 Task: Find connections with filter location Aboisso with filter topic #Mentoringwith filter profile language Spanish with filter current company Entrepreneur India with filter school SHANTILAL SHAH ENGINEERING COLLEGE ,BHAVNAGAR 043 with filter industry Mining with filter service category Financial Analysis with filter keywords title President
Action: Mouse moved to (497, 60)
Screenshot: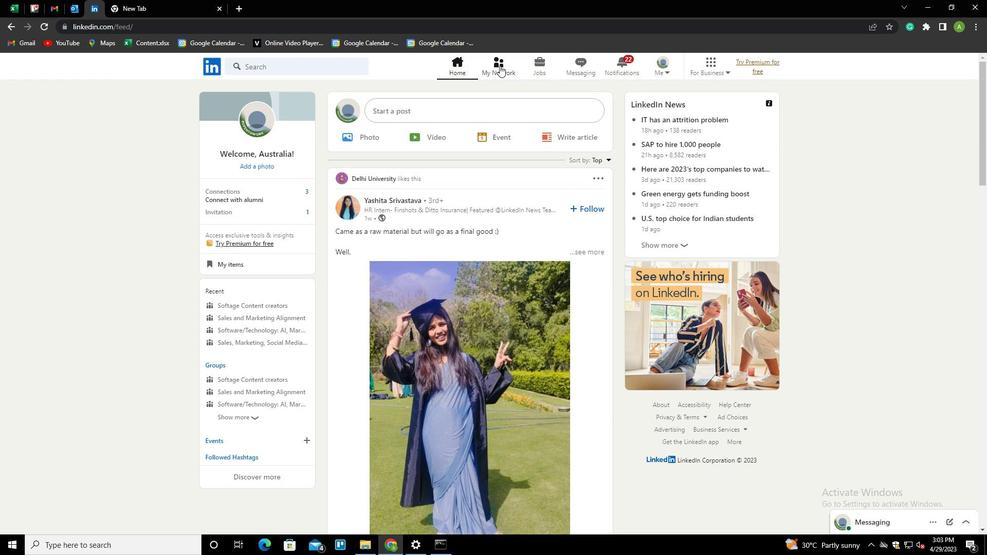 
Action: Mouse pressed left at (497, 60)
Screenshot: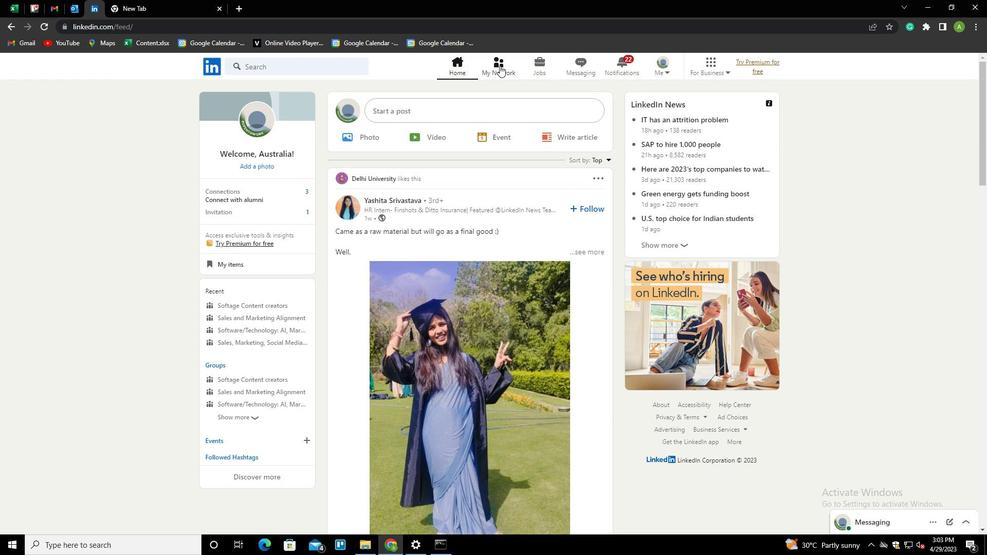 
Action: Mouse moved to (251, 121)
Screenshot: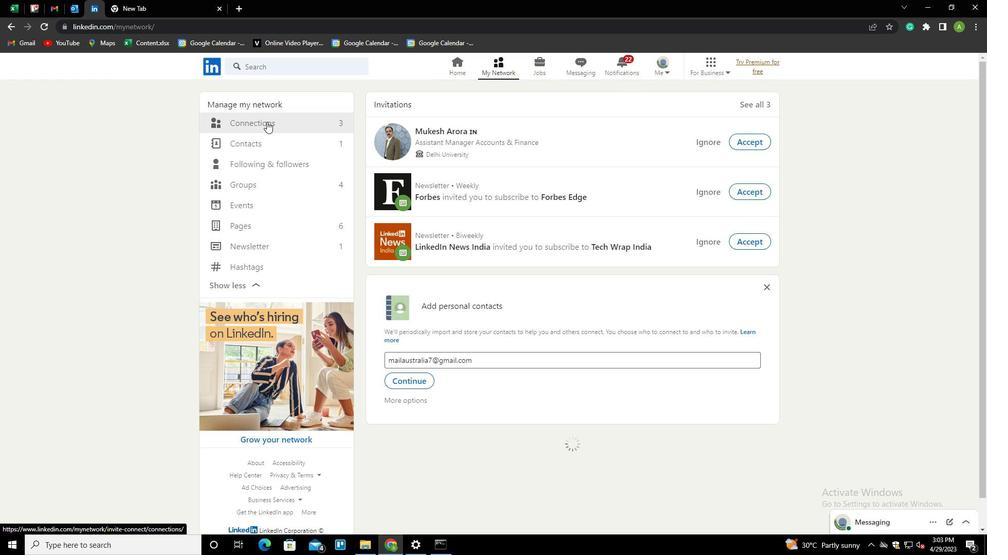 
Action: Mouse pressed left at (251, 121)
Screenshot: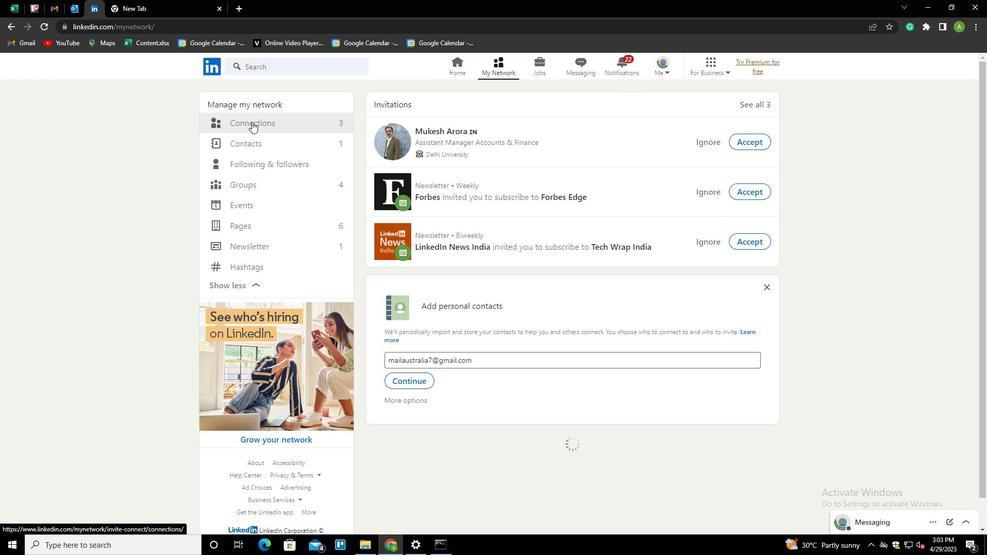 
Action: Mouse moved to (559, 126)
Screenshot: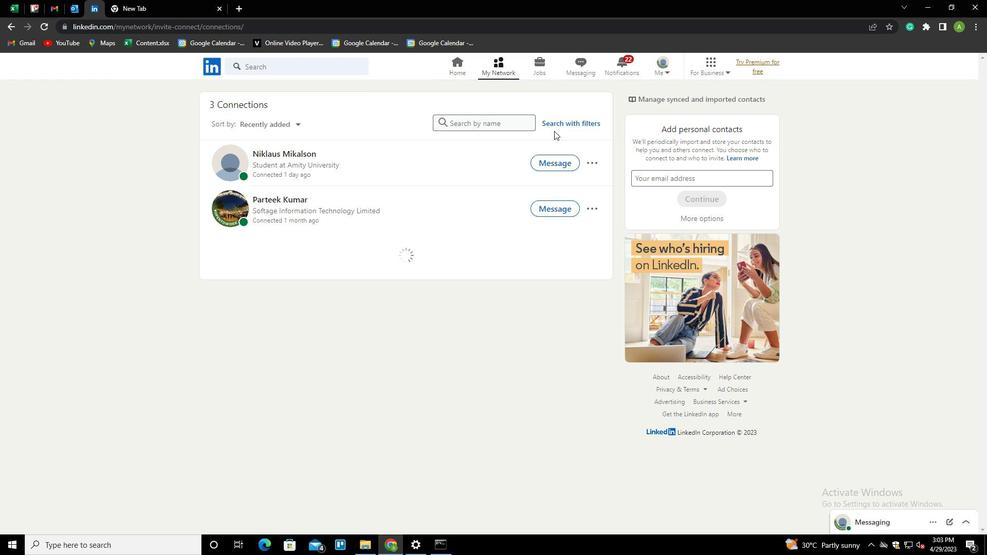 
Action: Mouse pressed left at (559, 126)
Screenshot: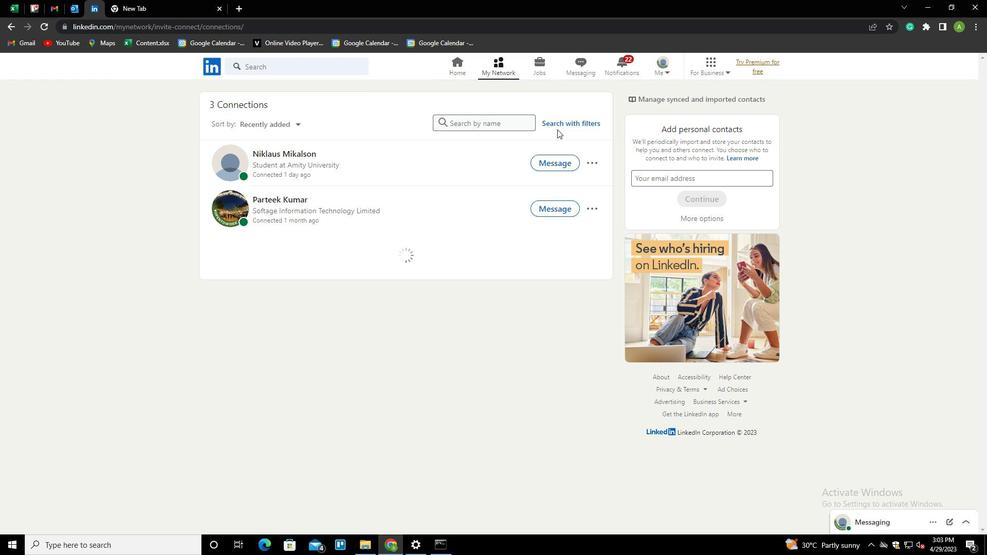 
Action: Mouse moved to (524, 93)
Screenshot: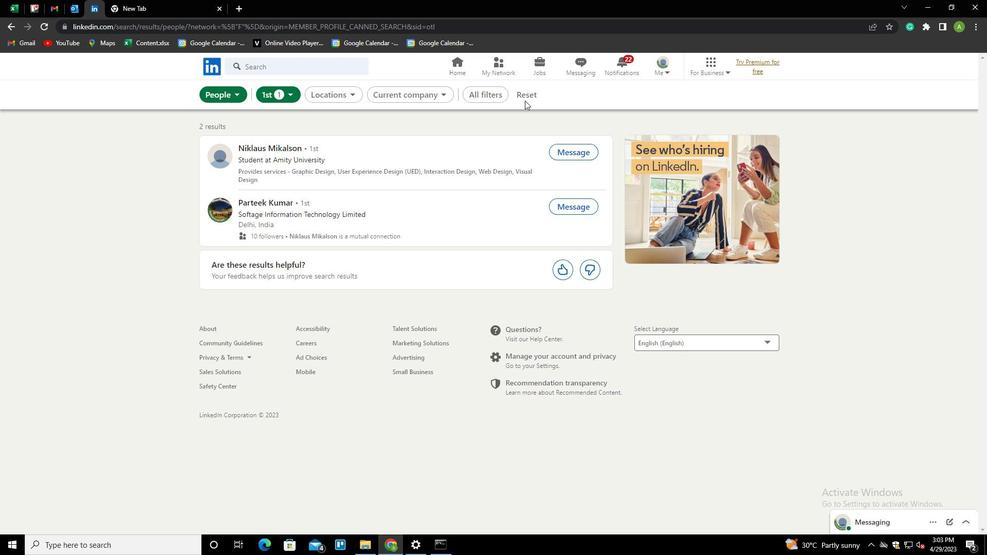 
Action: Mouse pressed left at (524, 93)
Screenshot: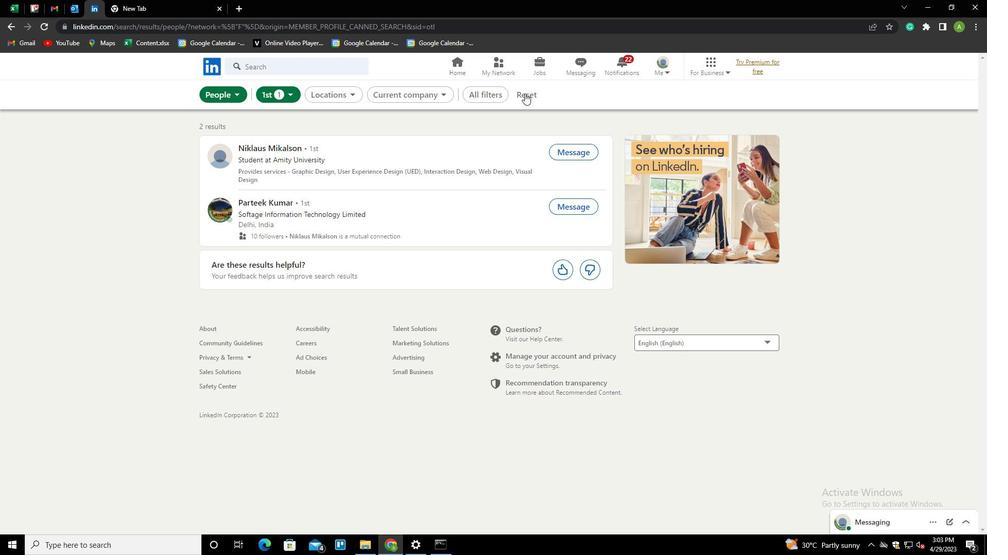 
Action: Mouse moved to (517, 92)
Screenshot: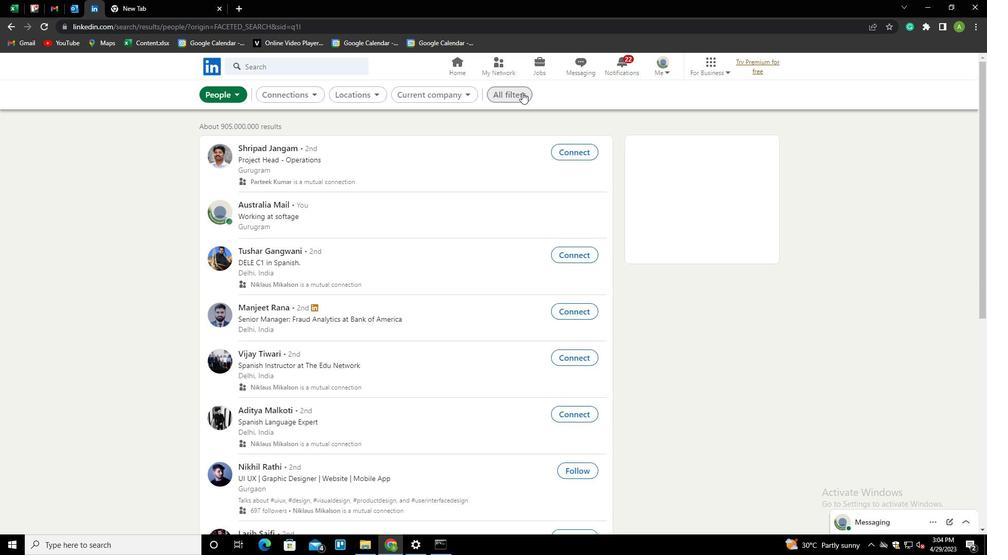 
Action: Mouse pressed left at (517, 92)
Screenshot: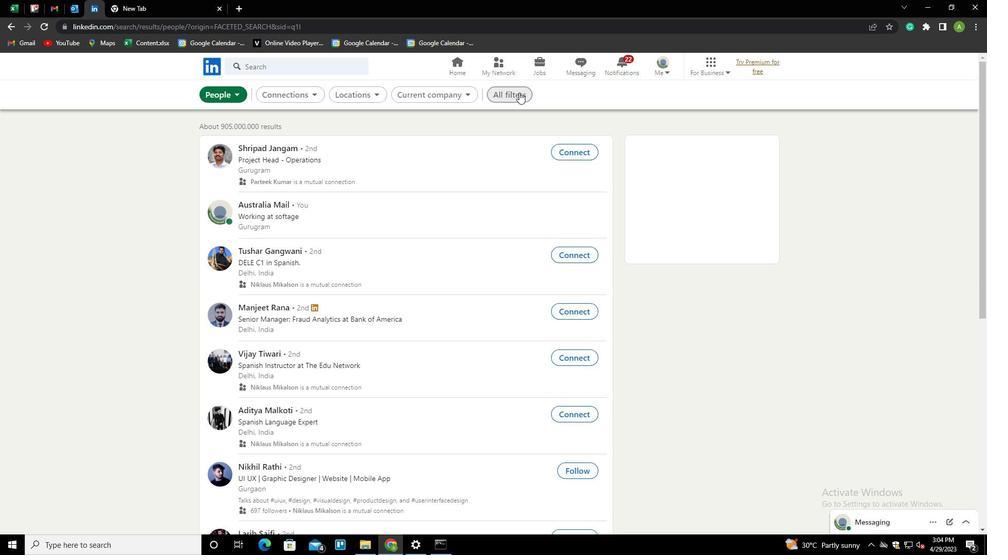
Action: Mouse moved to (871, 301)
Screenshot: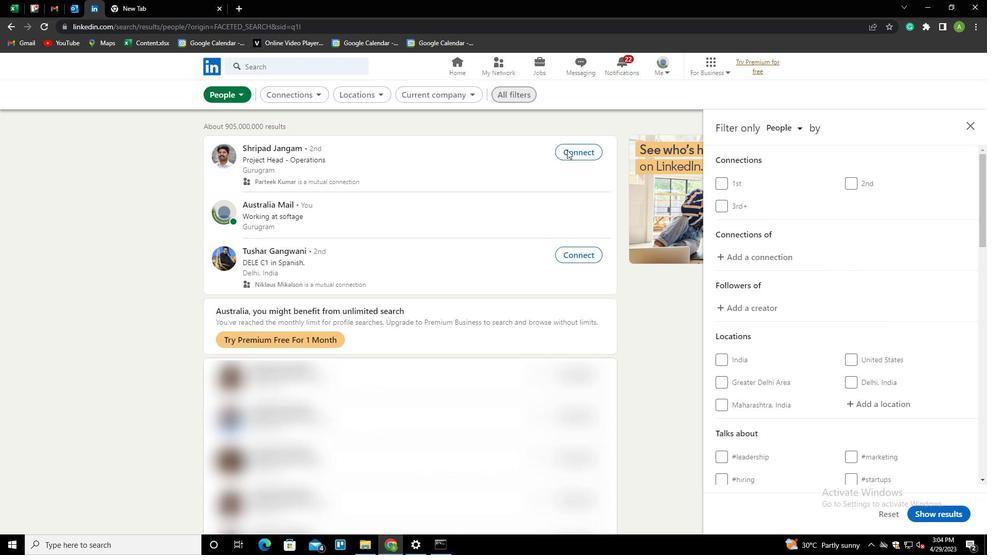 
Action: Mouse scrolled (871, 300) with delta (0, 0)
Screenshot: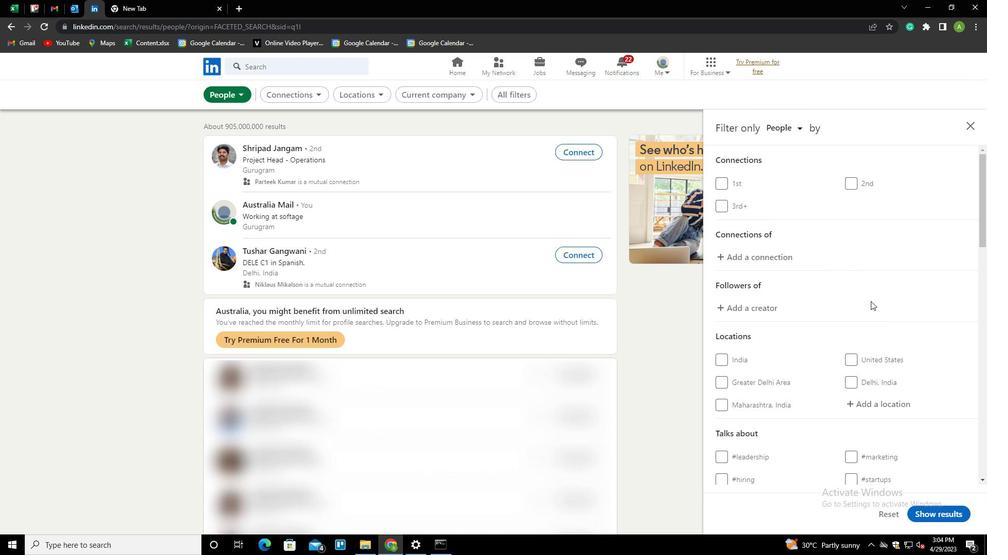 
Action: Mouse scrolled (871, 300) with delta (0, 0)
Screenshot: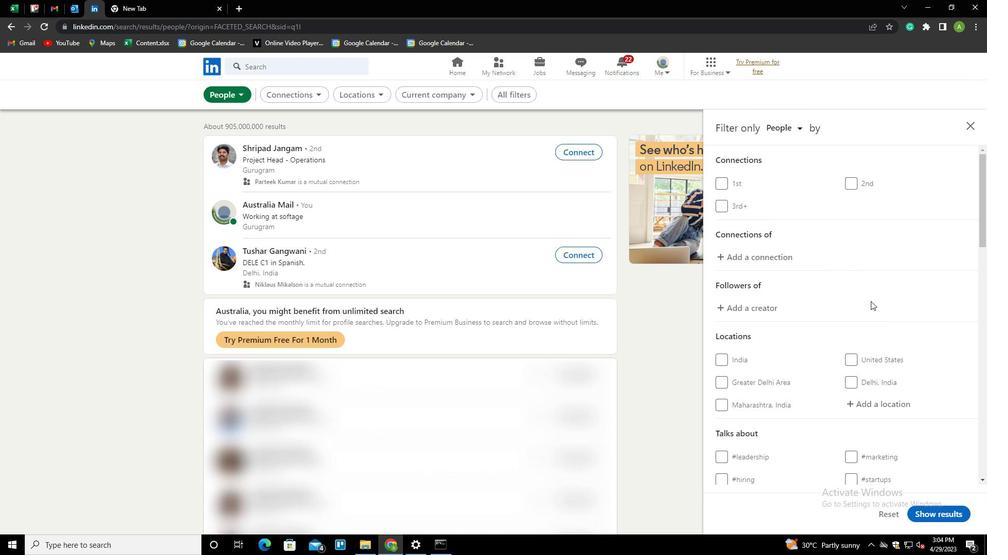 
Action: Mouse moved to (866, 303)
Screenshot: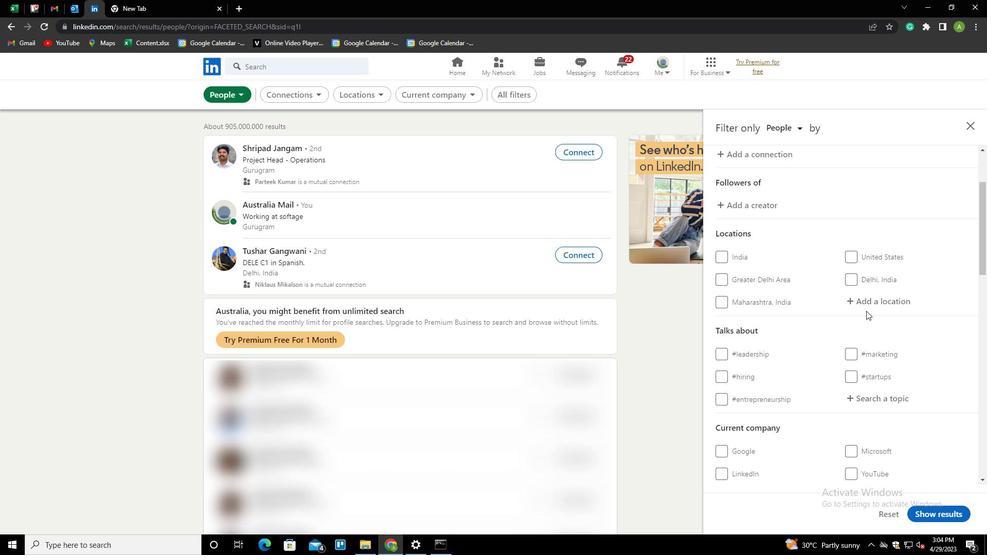 
Action: Mouse pressed left at (866, 303)
Screenshot: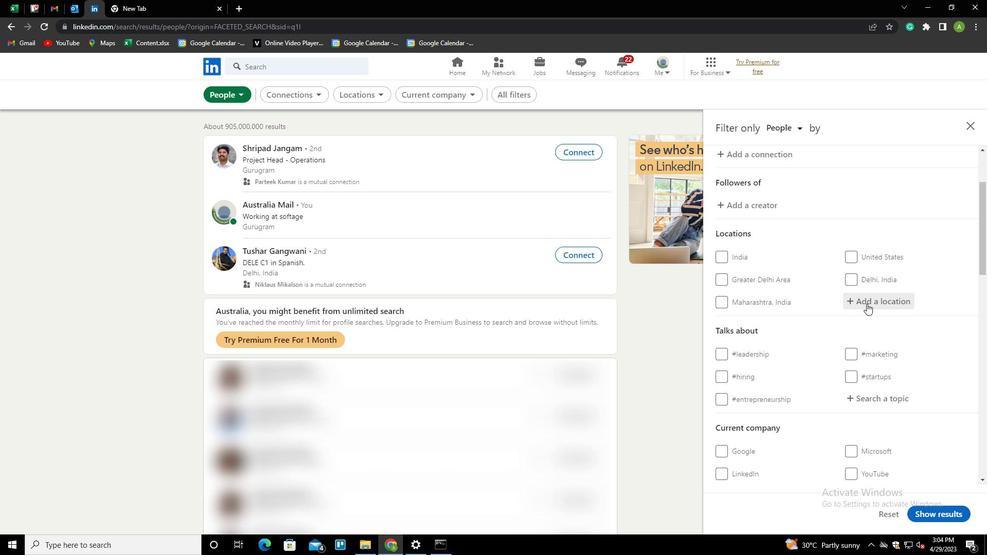 
Action: Key pressed <Key.shift>ABOISSO
Screenshot: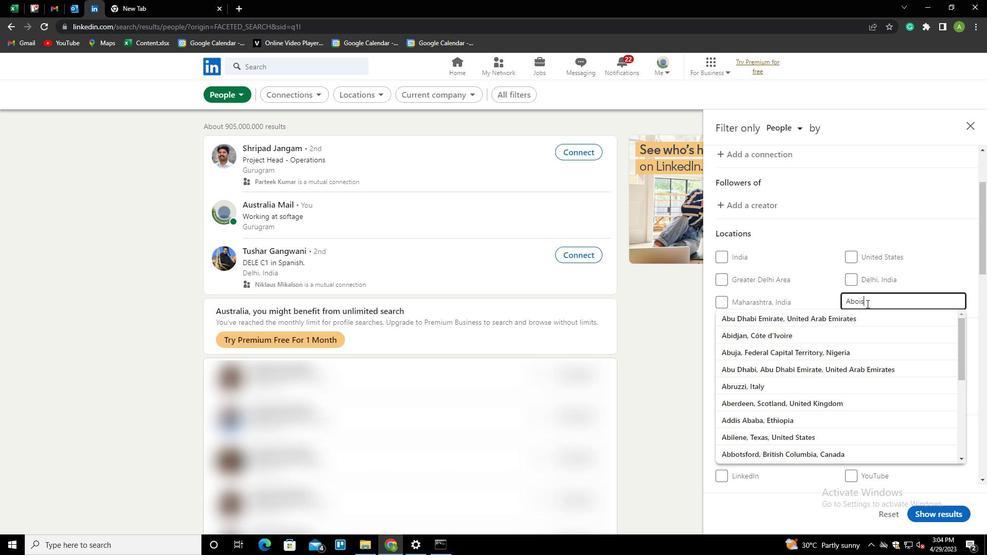 
Action: Mouse moved to (900, 322)
Screenshot: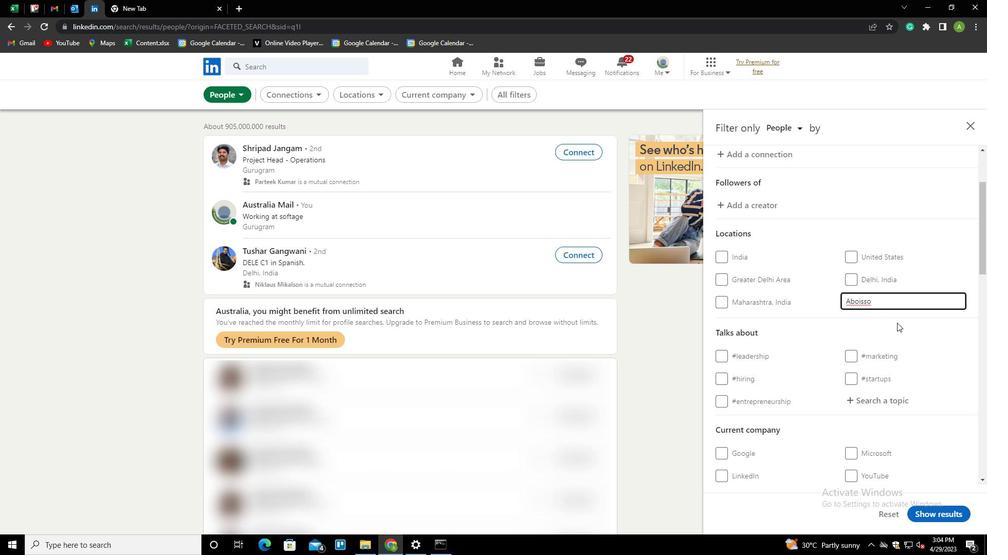
Action: Mouse pressed left at (900, 322)
Screenshot: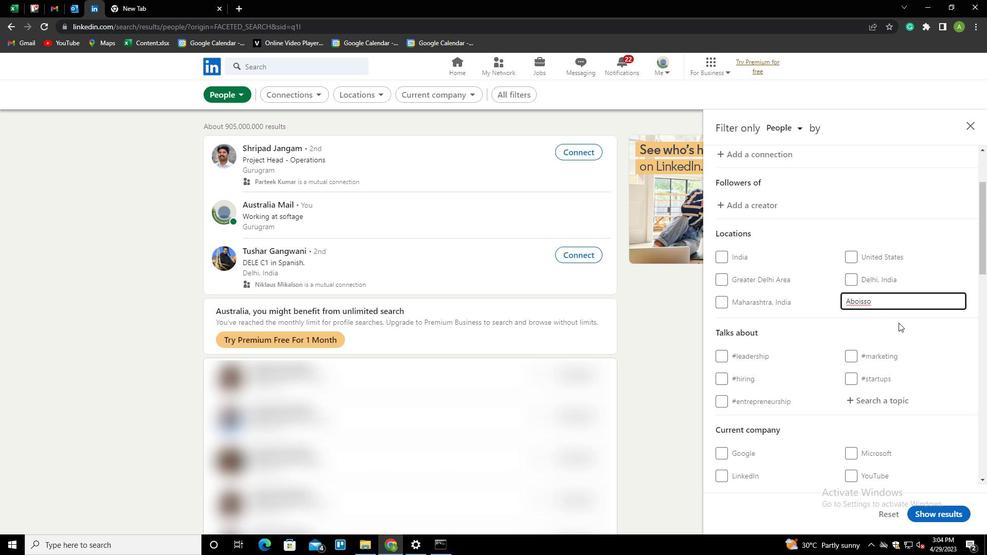 
Action: Mouse scrolled (900, 322) with delta (0, 0)
Screenshot: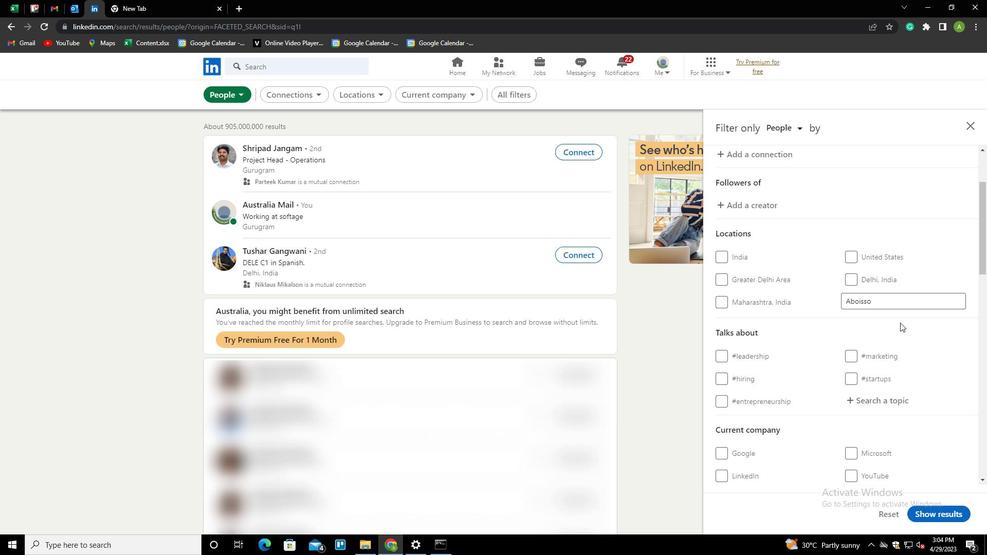 
Action: Mouse moved to (862, 352)
Screenshot: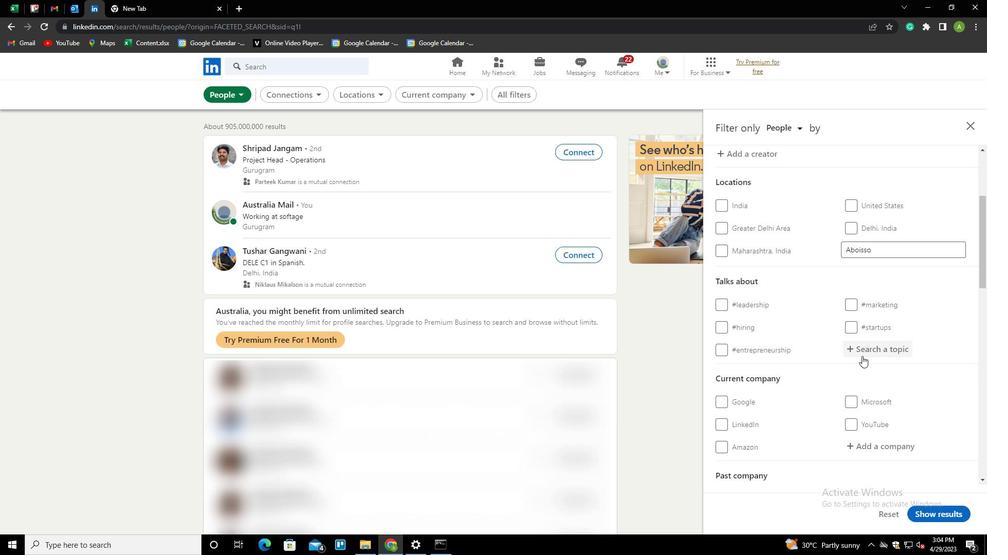 
Action: Mouse pressed left at (862, 352)
Screenshot: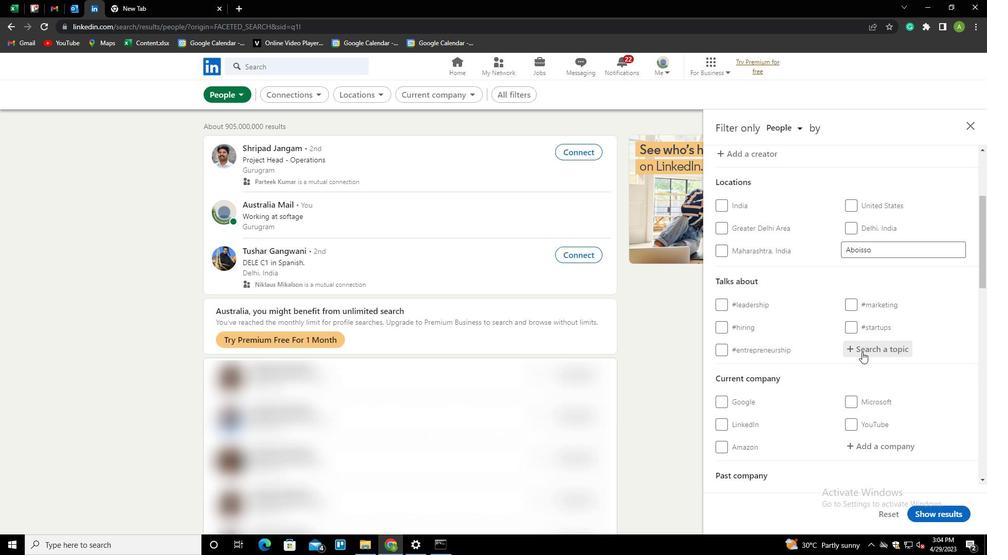 
Action: Key pressed MENTORING<Key.down><Key.enter>
Screenshot: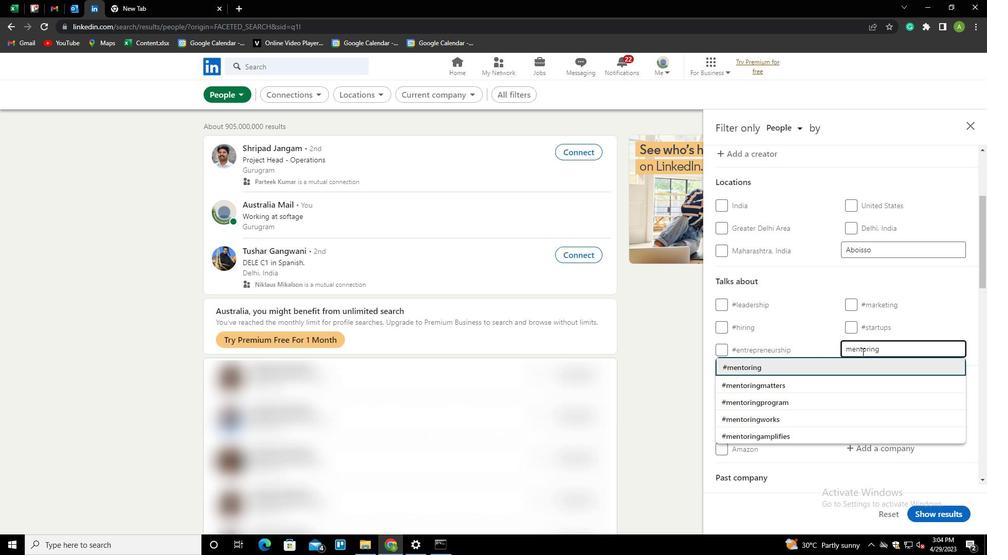 
Action: Mouse scrolled (862, 351) with delta (0, 0)
Screenshot: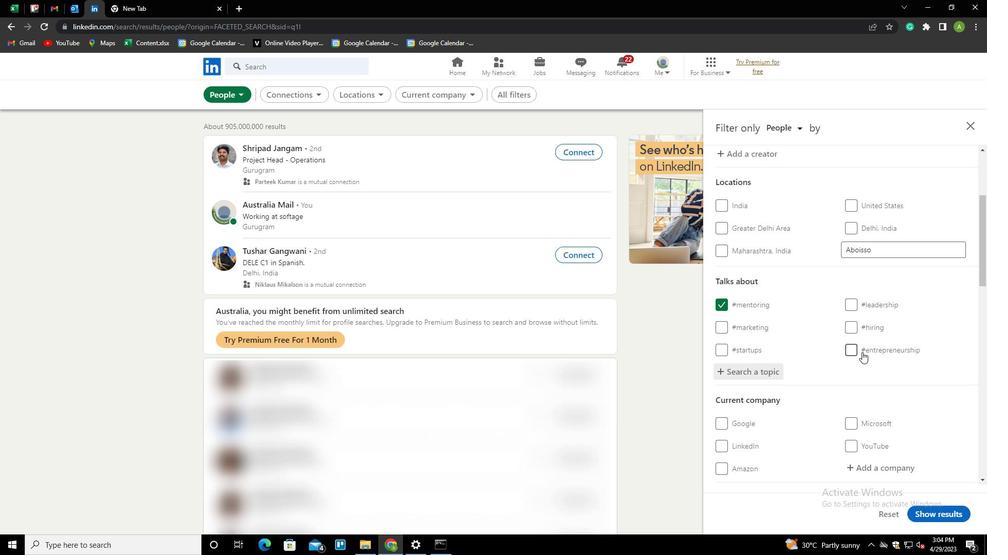 
Action: Mouse scrolled (862, 351) with delta (0, 0)
Screenshot: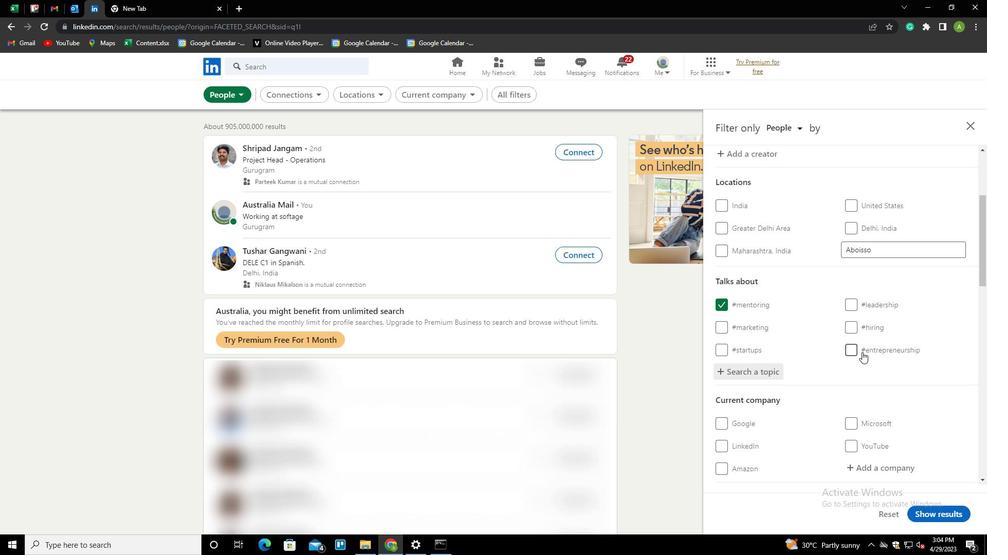 
Action: Mouse scrolled (862, 351) with delta (0, 0)
Screenshot: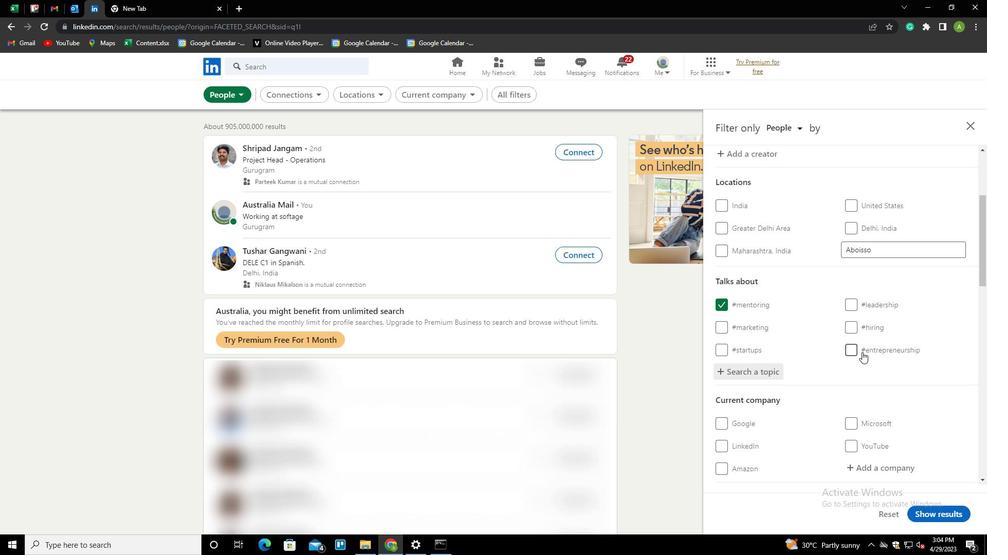 
Action: Mouse scrolled (862, 351) with delta (0, 0)
Screenshot: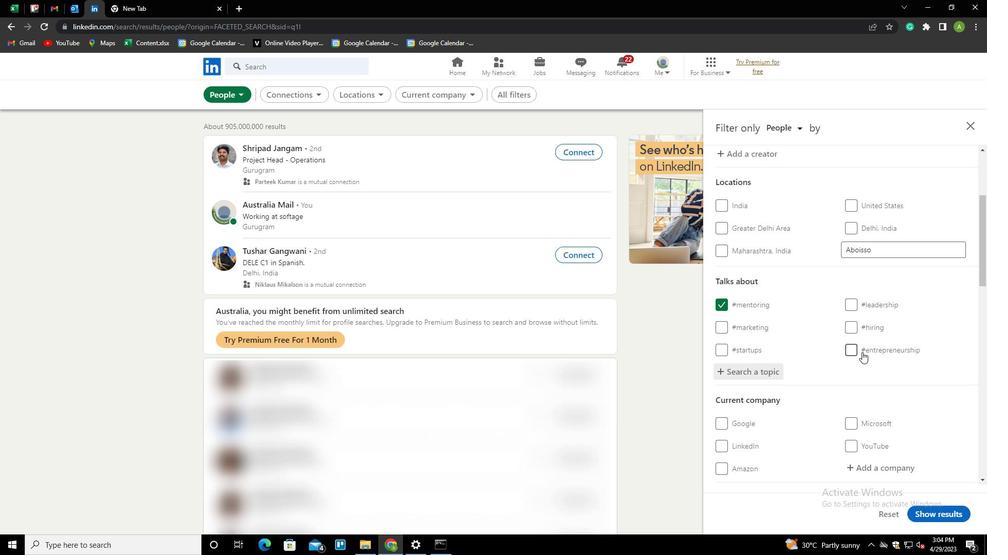
Action: Mouse scrolled (862, 351) with delta (0, 0)
Screenshot: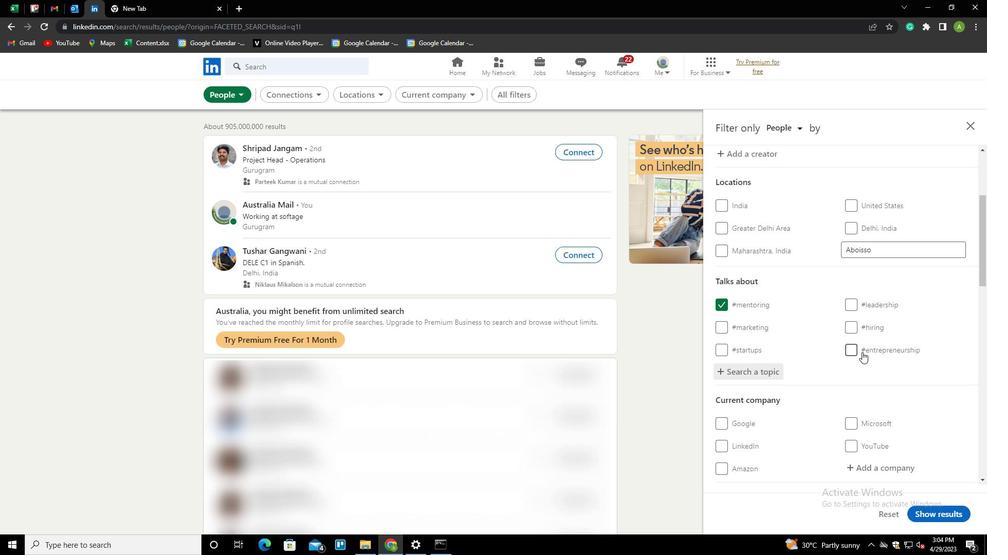 
Action: Mouse scrolled (862, 351) with delta (0, 0)
Screenshot: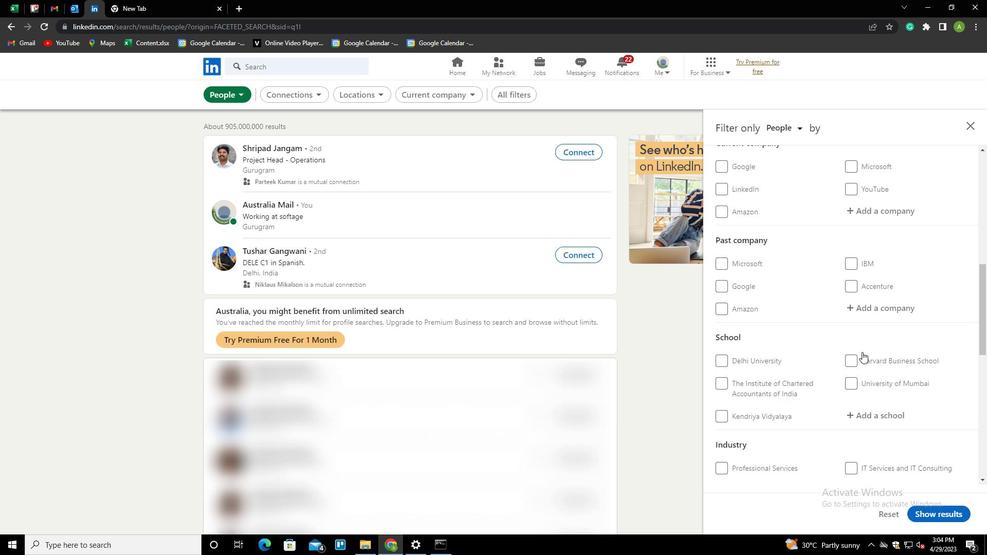 
Action: Mouse scrolled (862, 351) with delta (0, 0)
Screenshot: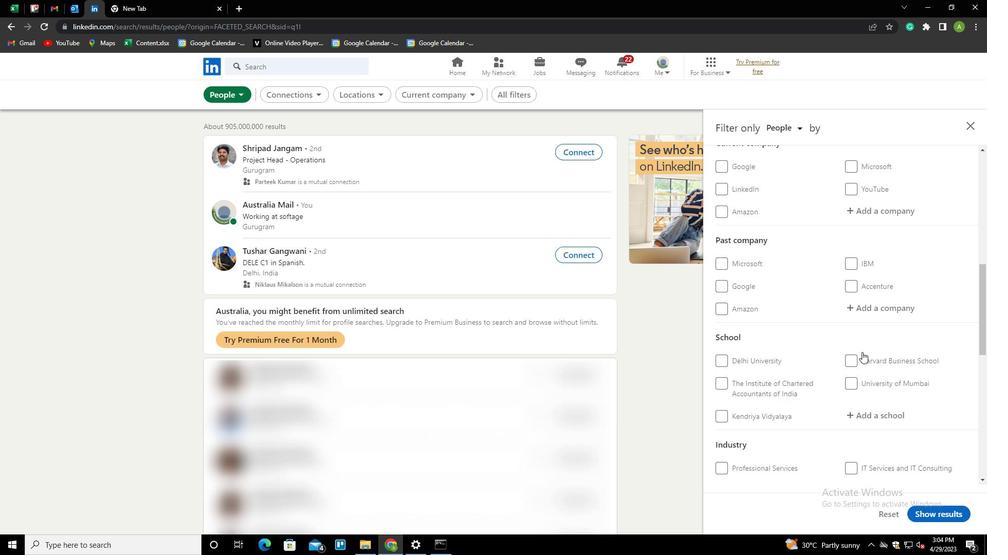 
Action: Mouse scrolled (862, 351) with delta (0, 0)
Screenshot: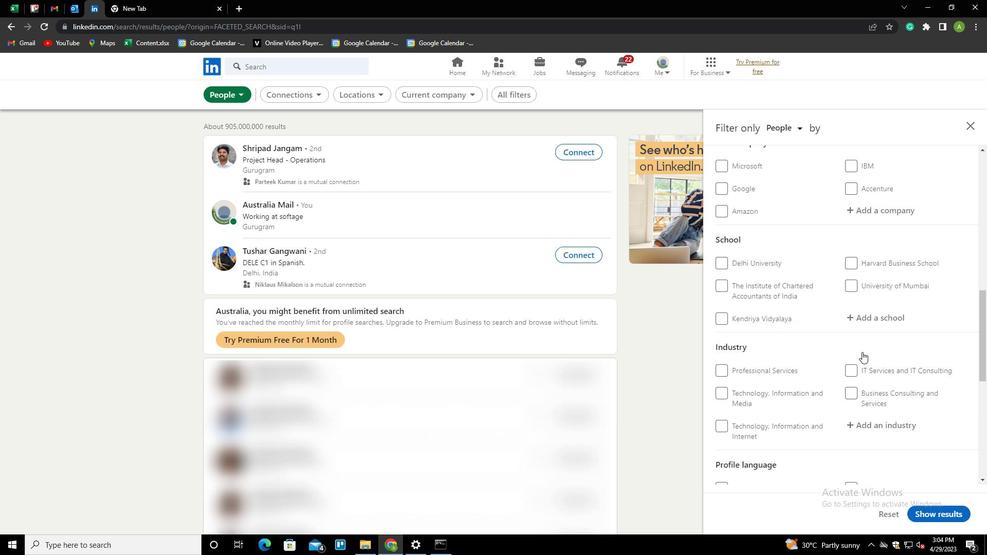 
Action: Mouse scrolled (862, 351) with delta (0, 0)
Screenshot: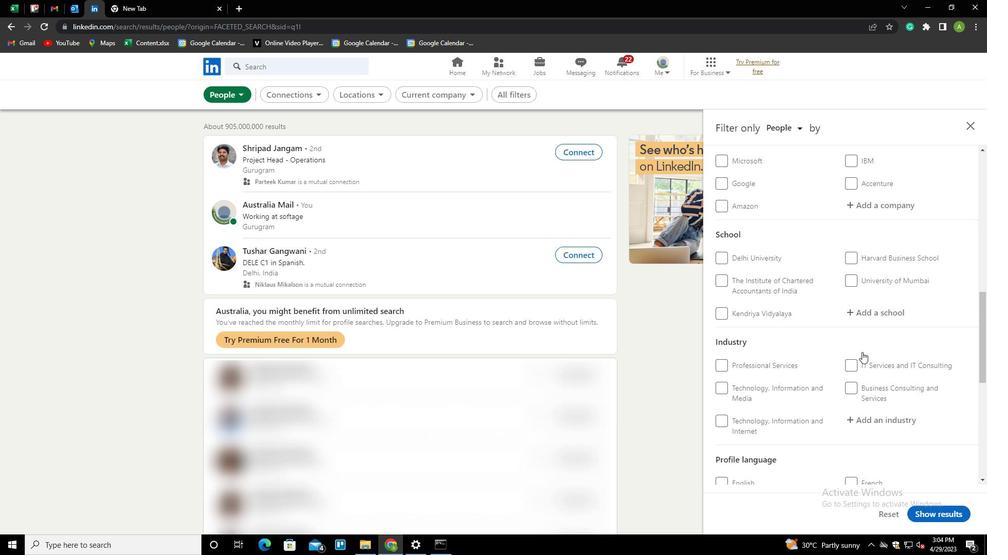 
Action: Mouse moved to (746, 399)
Screenshot: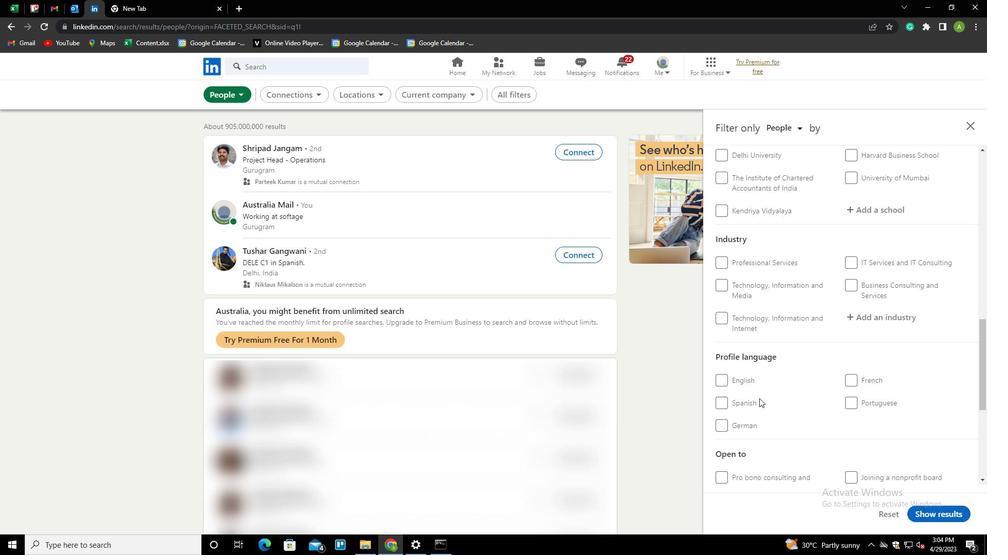 
Action: Mouse pressed left at (746, 399)
Screenshot: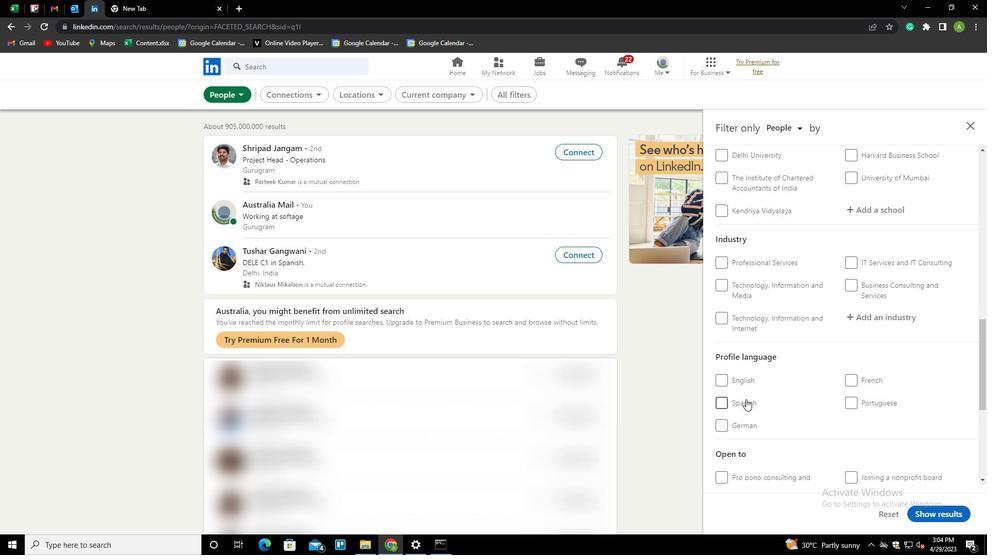 
Action: Mouse moved to (850, 399)
Screenshot: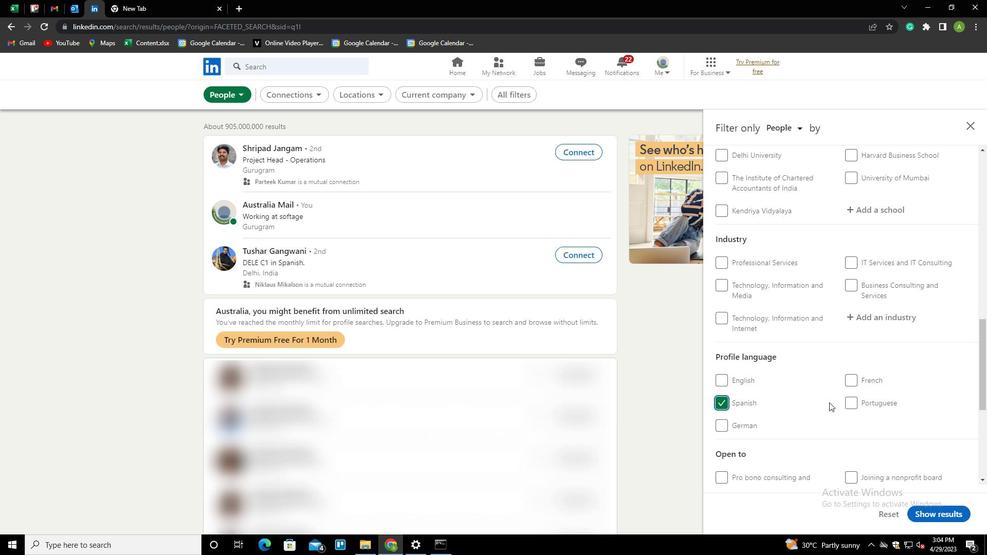 
Action: Mouse scrolled (850, 399) with delta (0, 0)
Screenshot: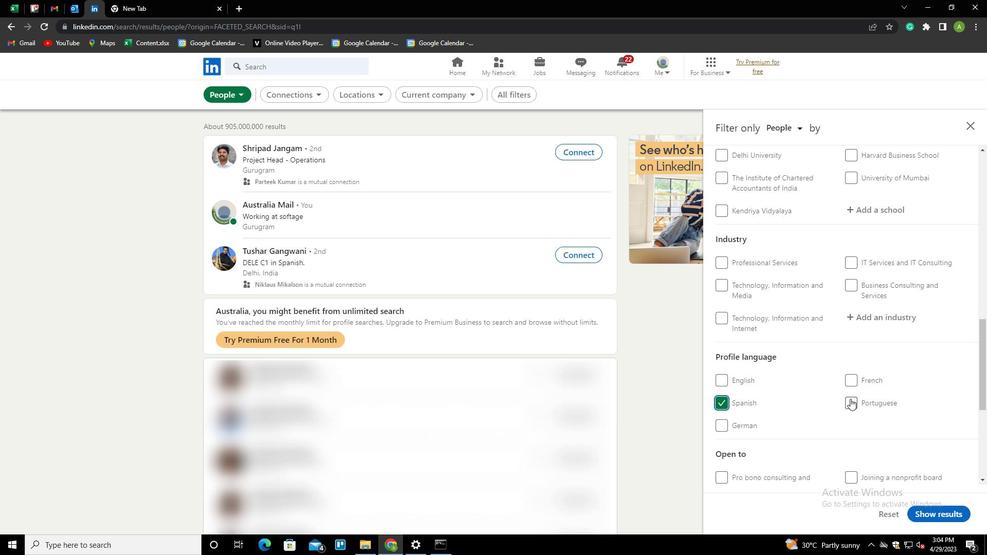 
Action: Mouse moved to (850, 399)
Screenshot: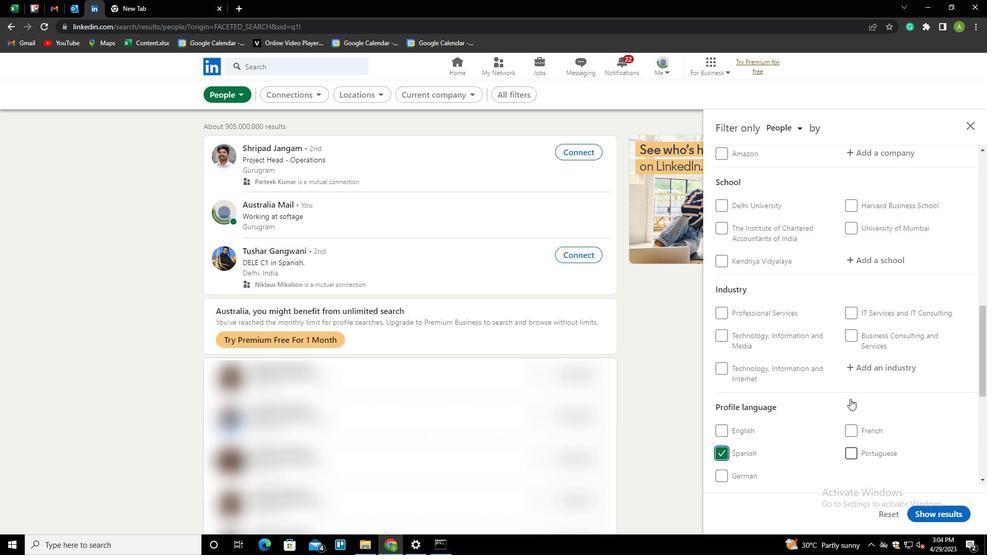 
Action: Mouse scrolled (850, 399) with delta (0, 0)
Screenshot: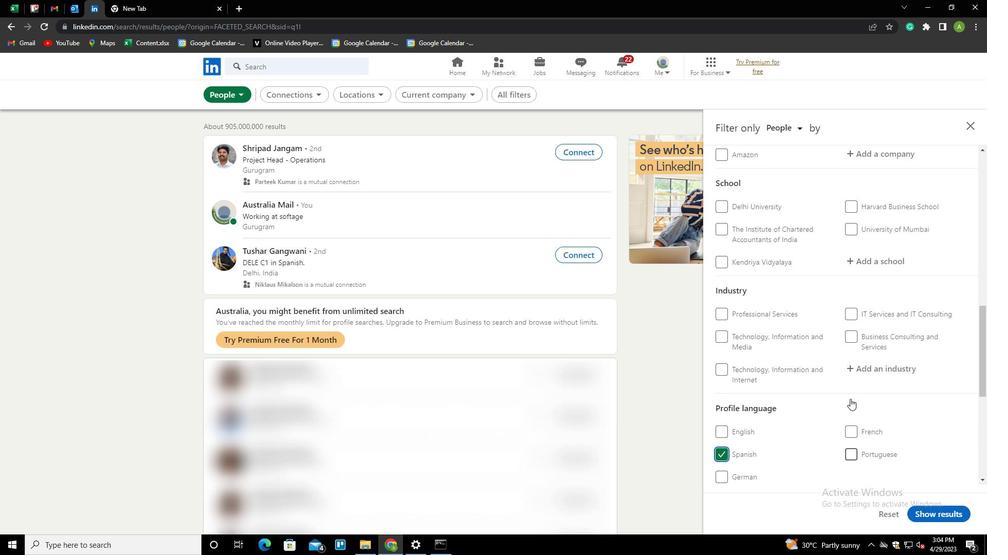 
Action: Mouse scrolled (850, 399) with delta (0, 0)
Screenshot: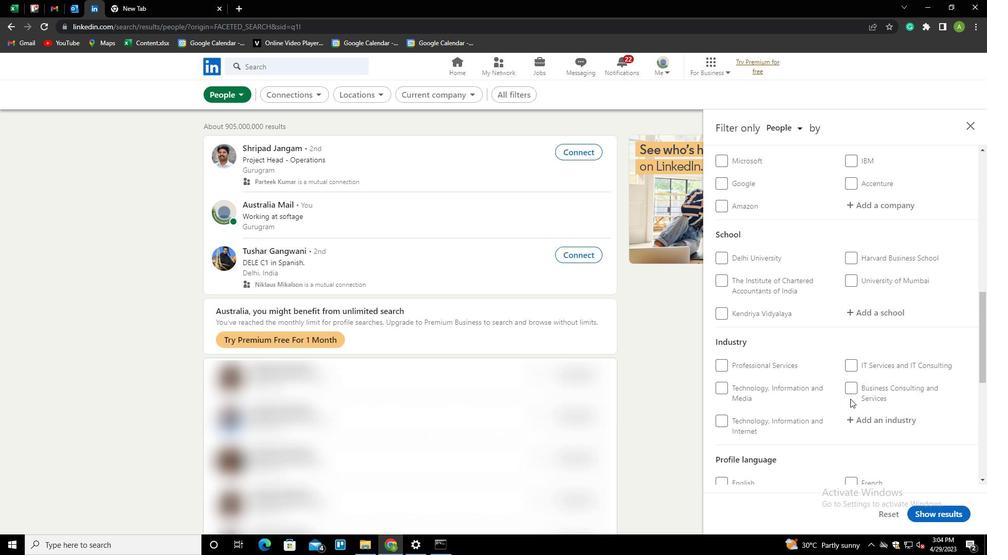 
Action: Mouse scrolled (850, 399) with delta (0, 0)
Screenshot: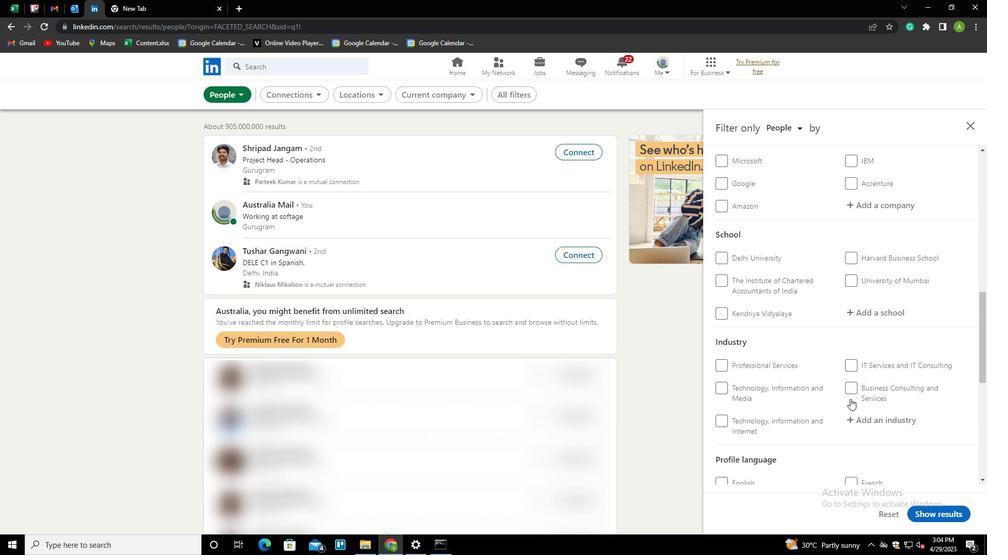 
Action: Mouse scrolled (850, 399) with delta (0, 0)
Screenshot: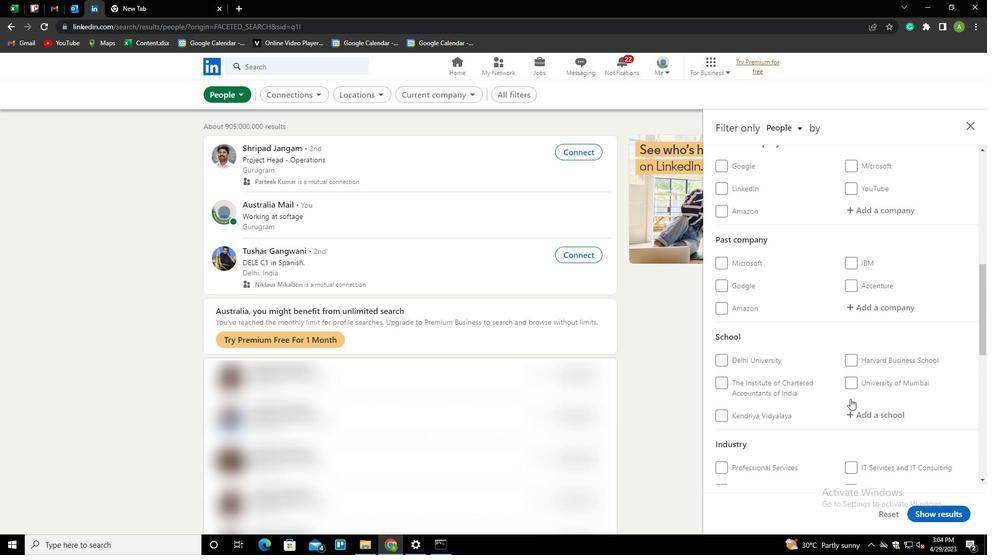 
Action: Mouse moved to (867, 265)
Screenshot: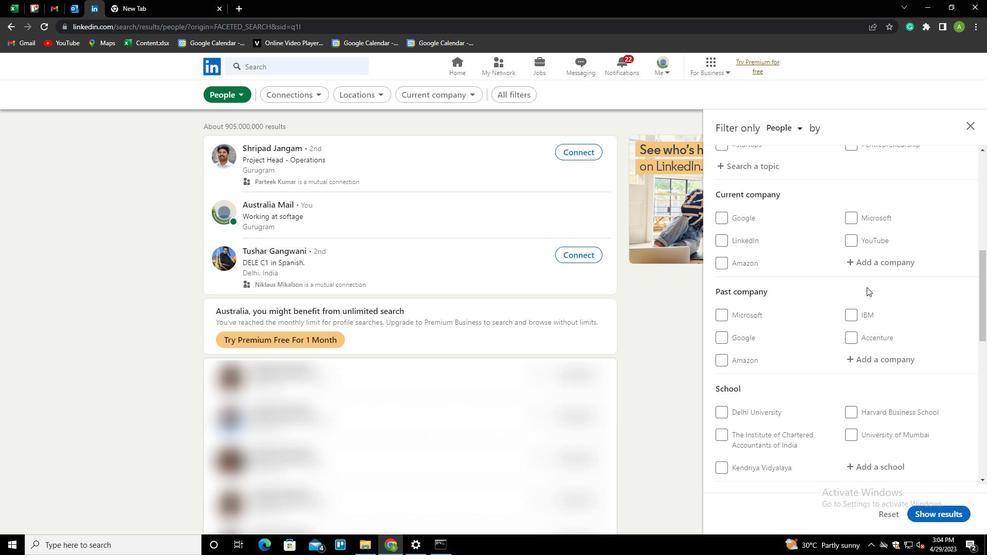 
Action: Mouse pressed left at (867, 265)
Screenshot: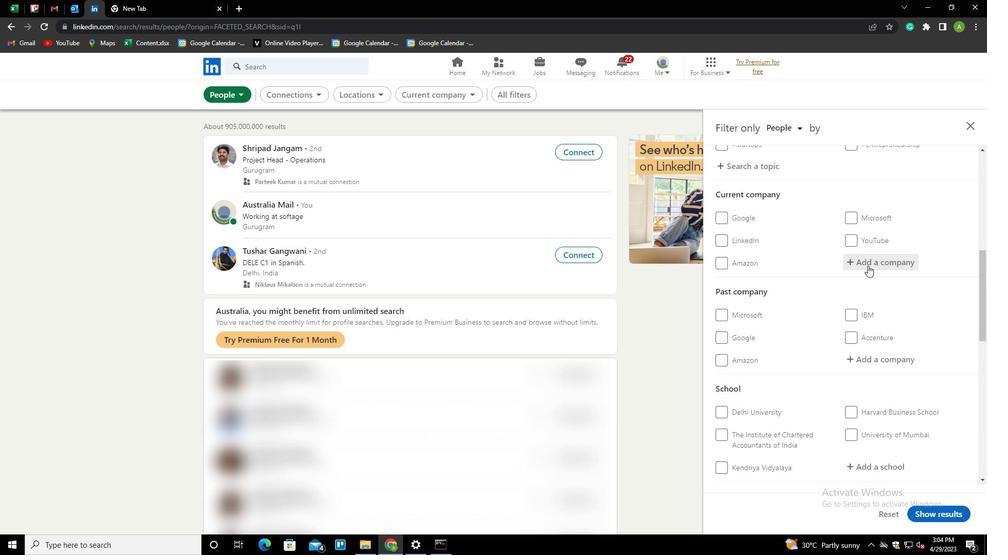 
Action: Key pressed <Key.shift>ENTRERENEUR<Key.backspace><Key.backspace><Key.backspace><Key.backspace><Key.backspace><Key.backspace><Key.down><Key.down><Key.down><Key.down><Key.down><Key.down><Key.down>PREN<Key.down><Key.down><Key.down><Key.down><Key.enter>
Screenshot: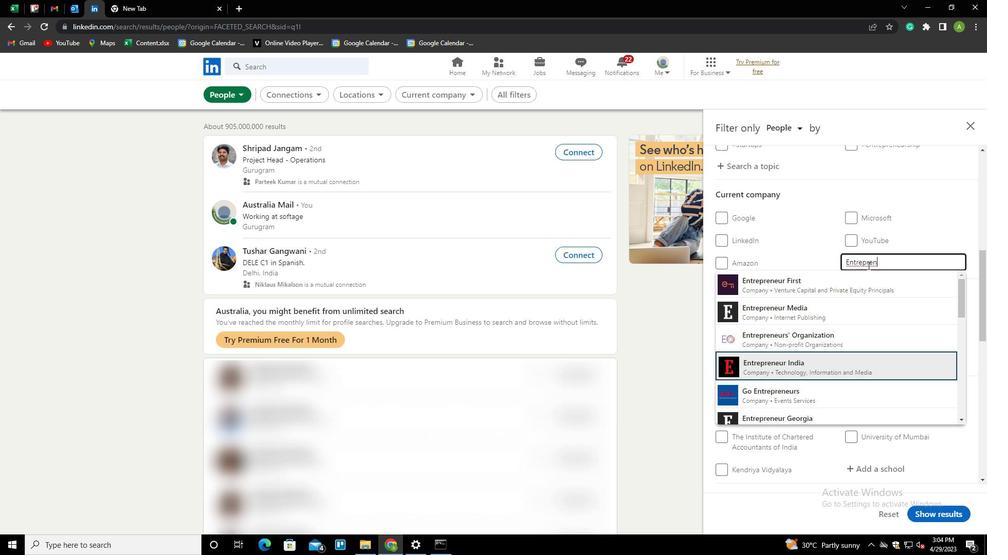 
Action: Mouse scrolled (867, 265) with delta (0, 0)
Screenshot: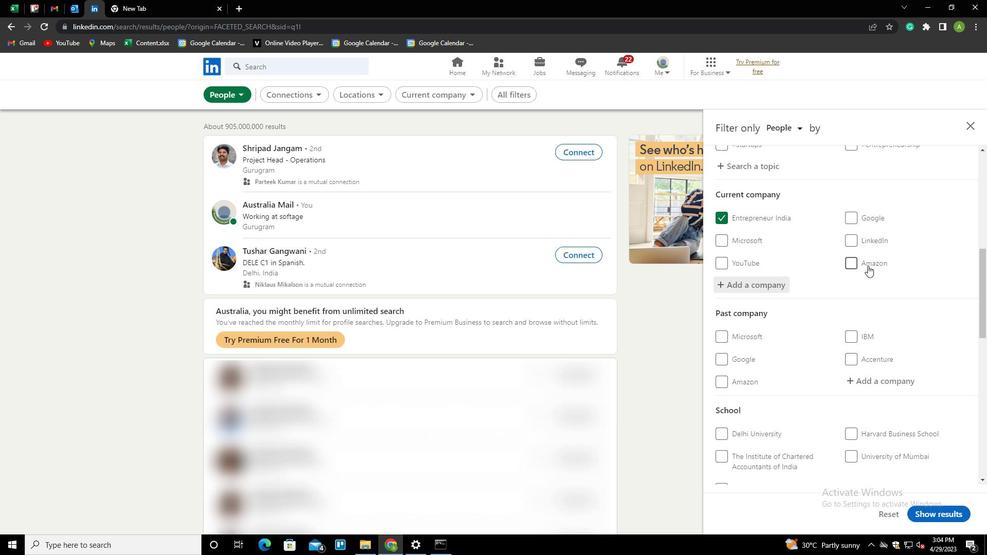 
Action: Mouse scrolled (867, 265) with delta (0, 0)
Screenshot: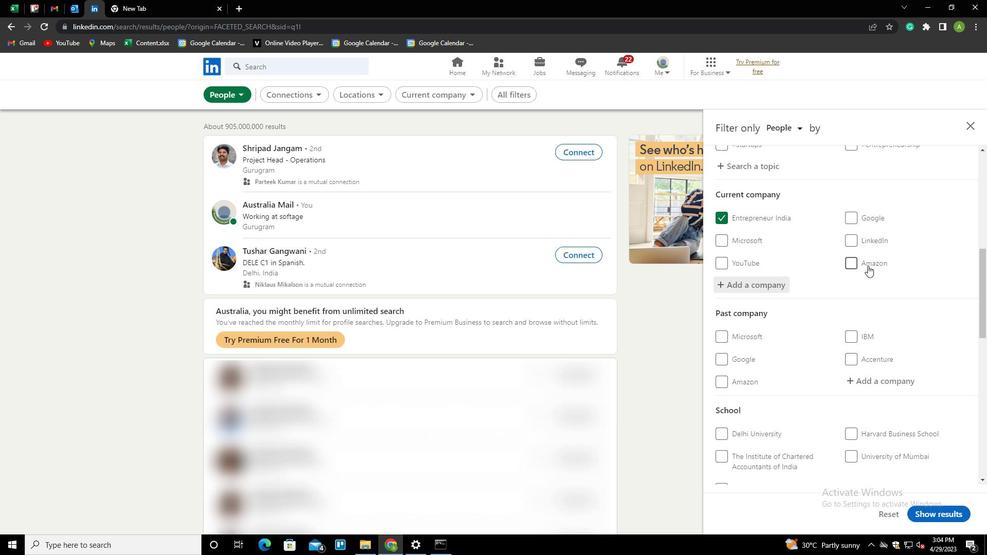 
Action: Mouse scrolled (867, 265) with delta (0, 0)
Screenshot: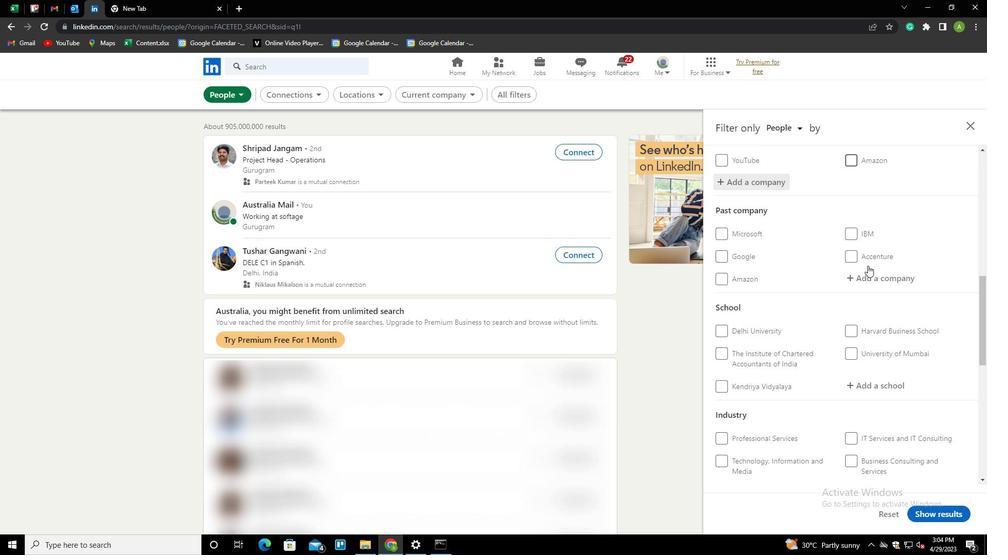 
Action: Mouse moved to (860, 286)
Screenshot: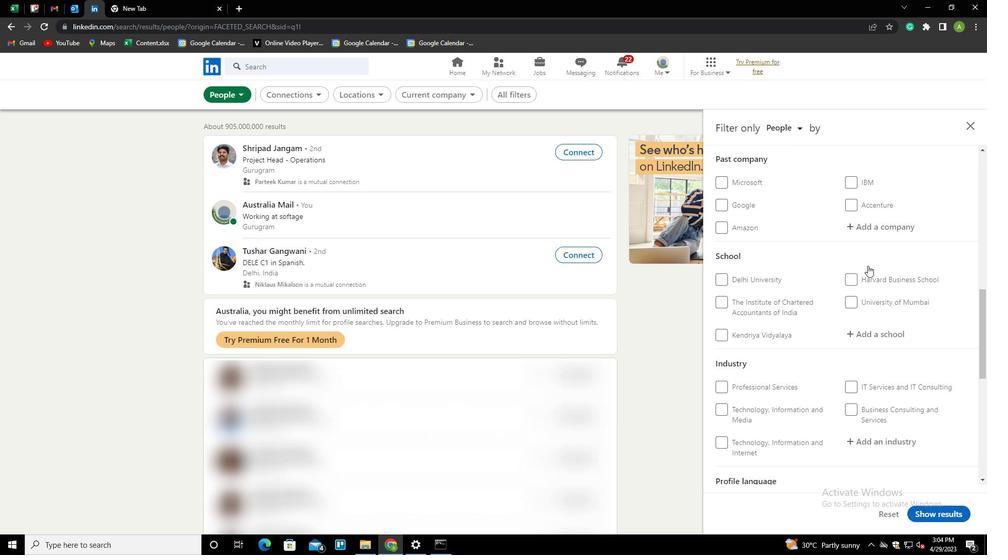 
Action: Mouse scrolled (860, 285) with delta (0, 0)
Screenshot: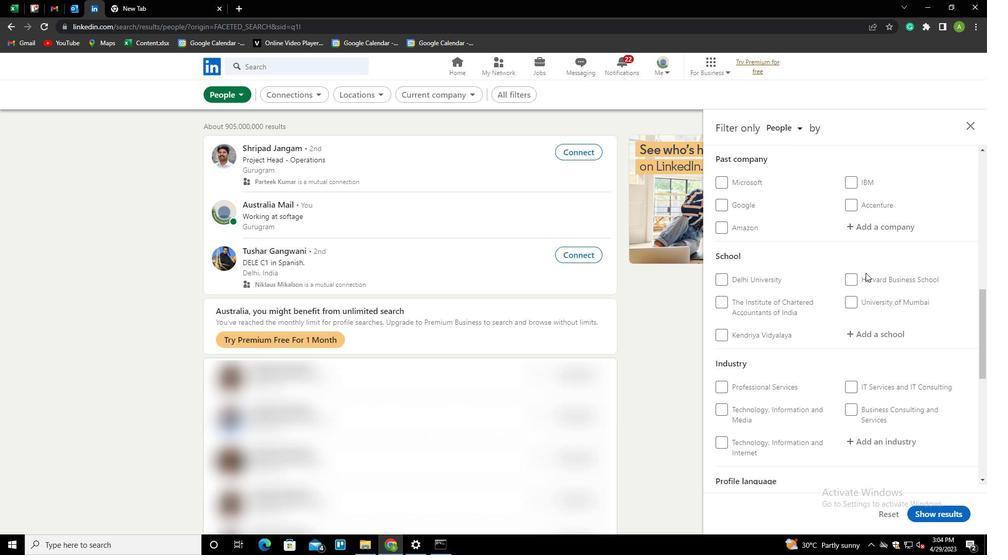 
Action: Mouse moved to (867, 278)
Screenshot: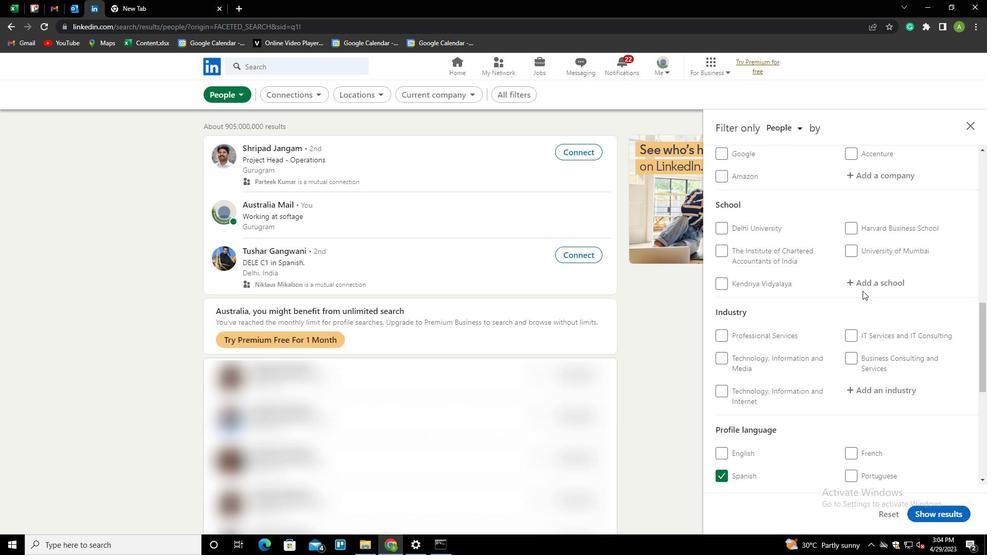 
Action: Mouse pressed left at (867, 278)
Screenshot: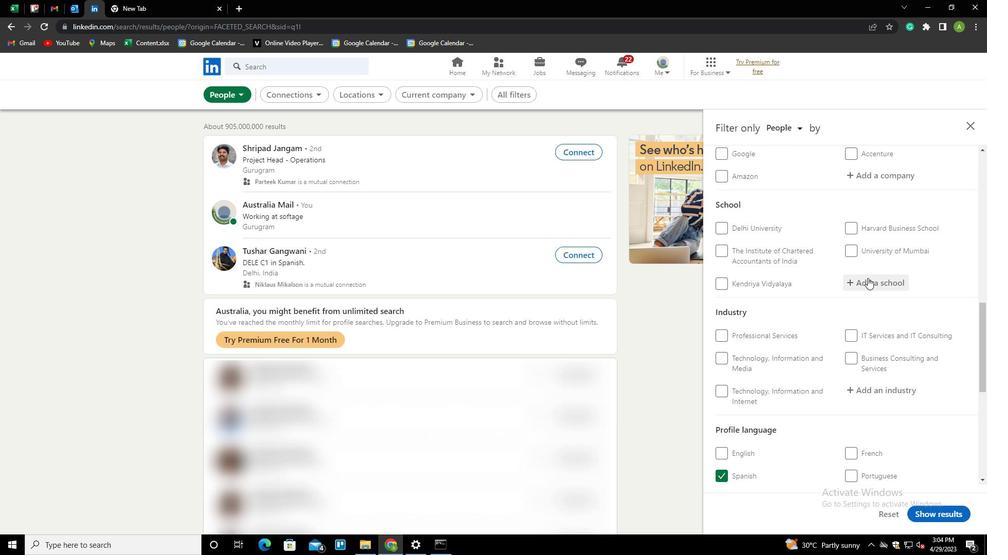 
Action: Key pressed S<Key.shift><Key.backspace><Key.shift>SHANTILAL<Key.down><Key.down><Key.down><Key.down><Key.down><Key.space><Key.shift>SHAH<Key.space><Key.down><Key.enter>
Screenshot: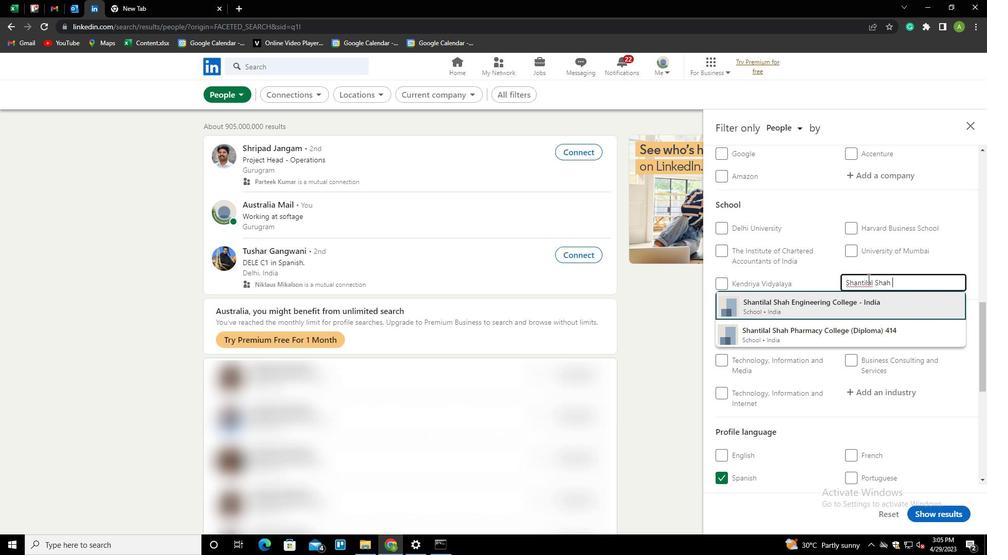 
Action: Mouse scrolled (867, 277) with delta (0, 0)
Screenshot: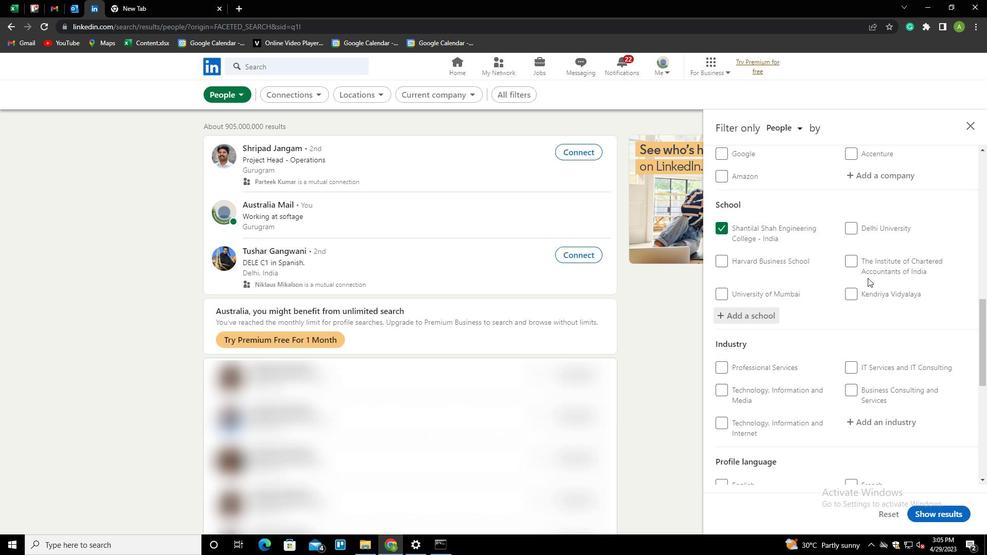 
Action: Mouse scrolled (867, 277) with delta (0, 0)
Screenshot: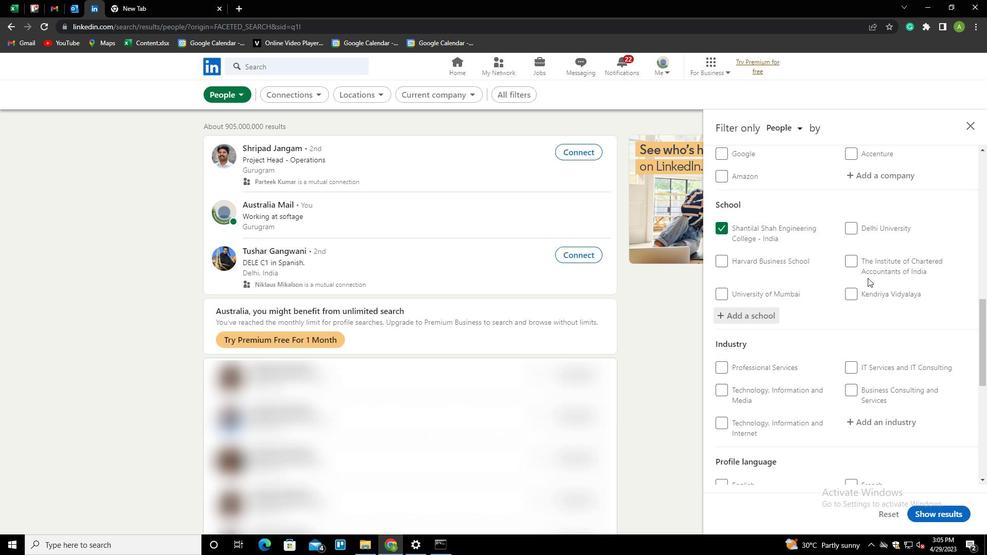 
Action: Mouse scrolled (867, 277) with delta (0, 0)
Screenshot: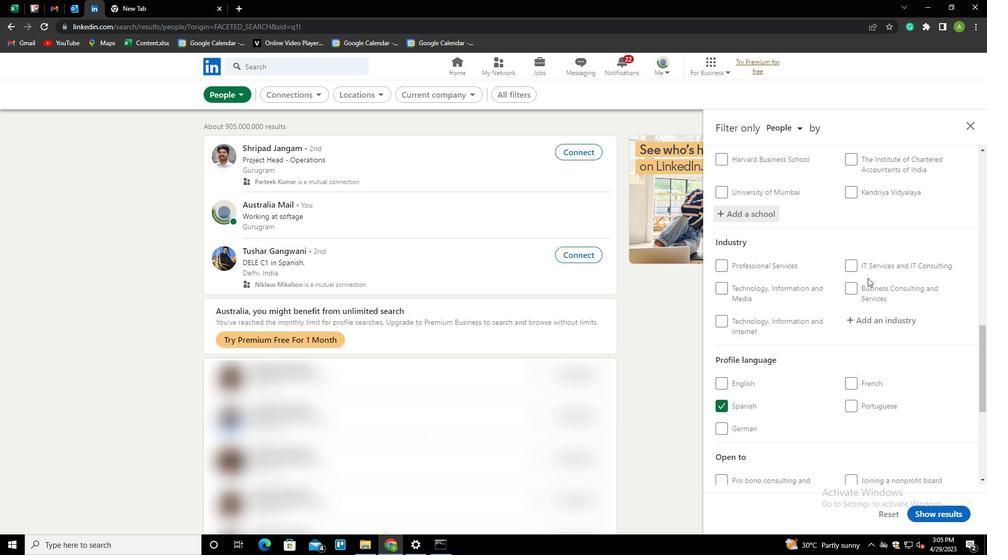 
Action: Mouse moved to (873, 270)
Screenshot: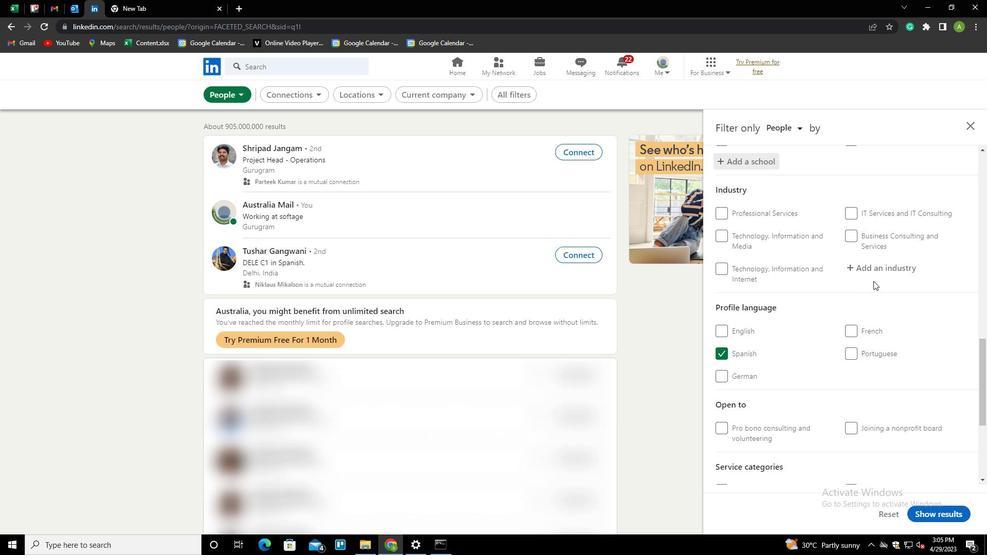 
Action: Mouse pressed left at (873, 270)
Screenshot: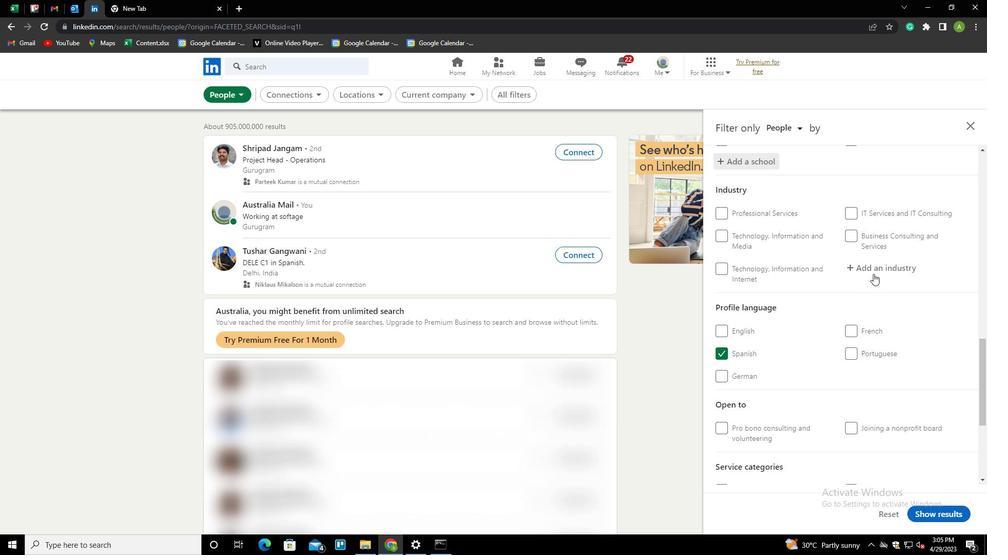 
Action: Mouse moved to (877, 269)
Screenshot: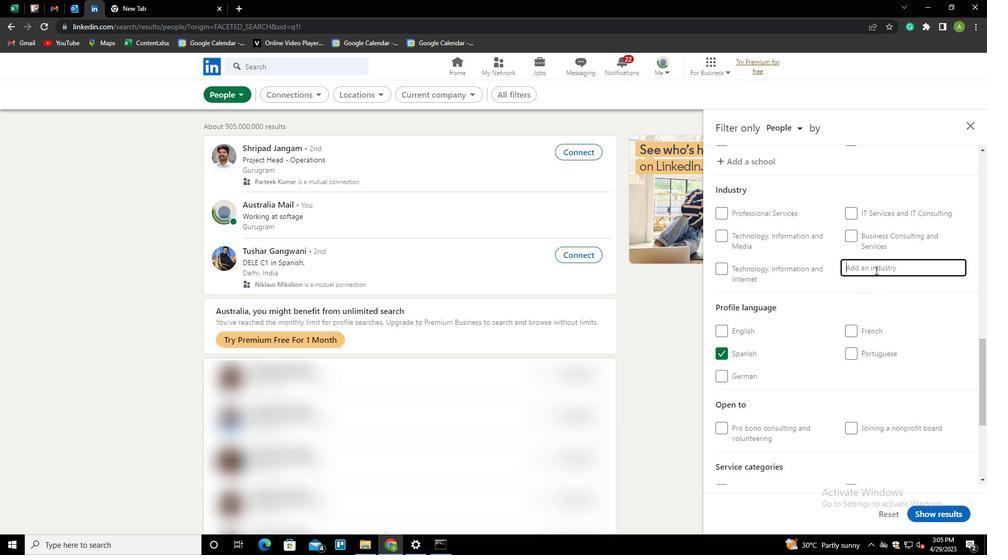 
Action: Mouse pressed left at (877, 269)
Screenshot: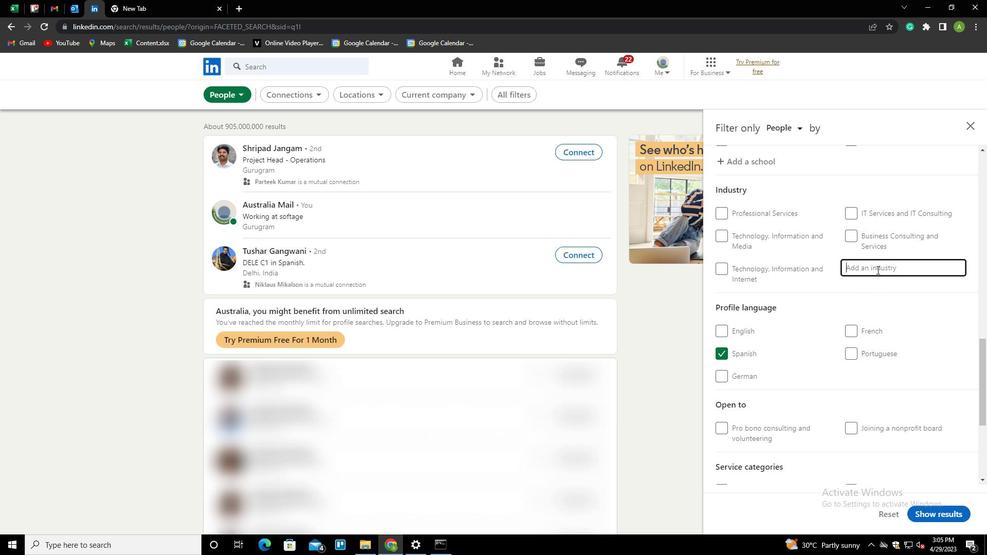 
Action: Key pressed <Key.shift>MININ<Key.down><Key.enter>
Screenshot: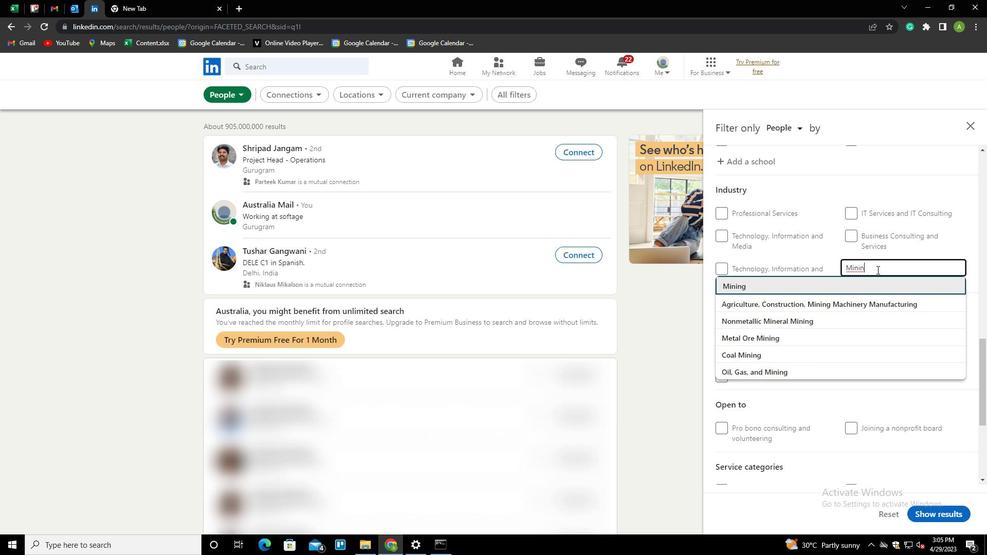 
Action: Mouse scrolled (877, 269) with delta (0, 0)
Screenshot: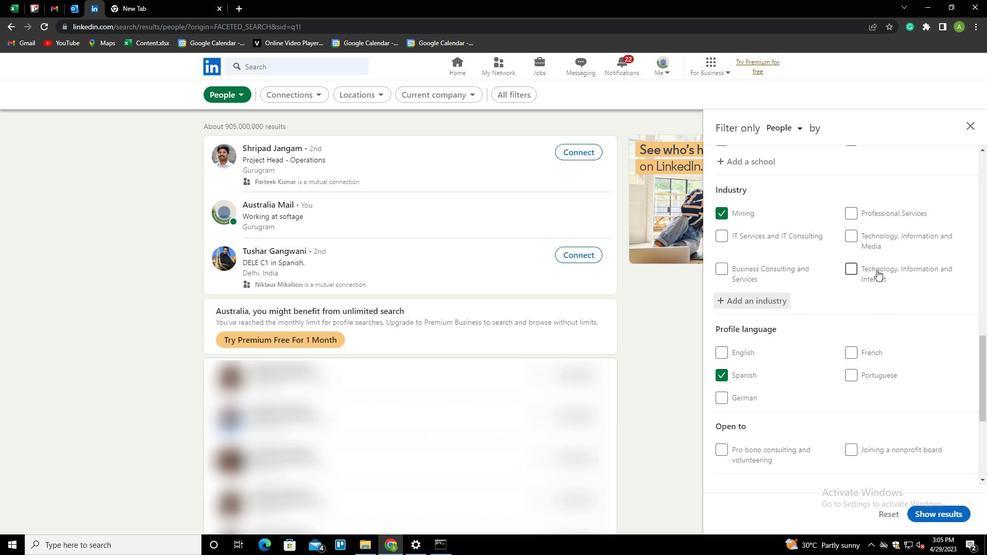 
Action: Mouse scrolled (877, 269) with delta (0, 0)
Screenshot: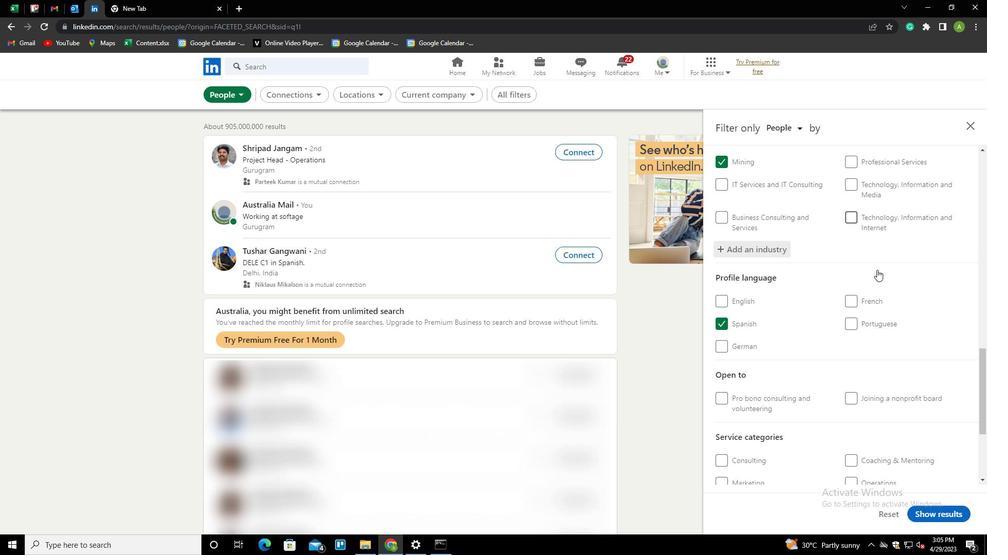 
Action: Mouse scrolled (877, 269) with delta (0, 0)
Screenshot: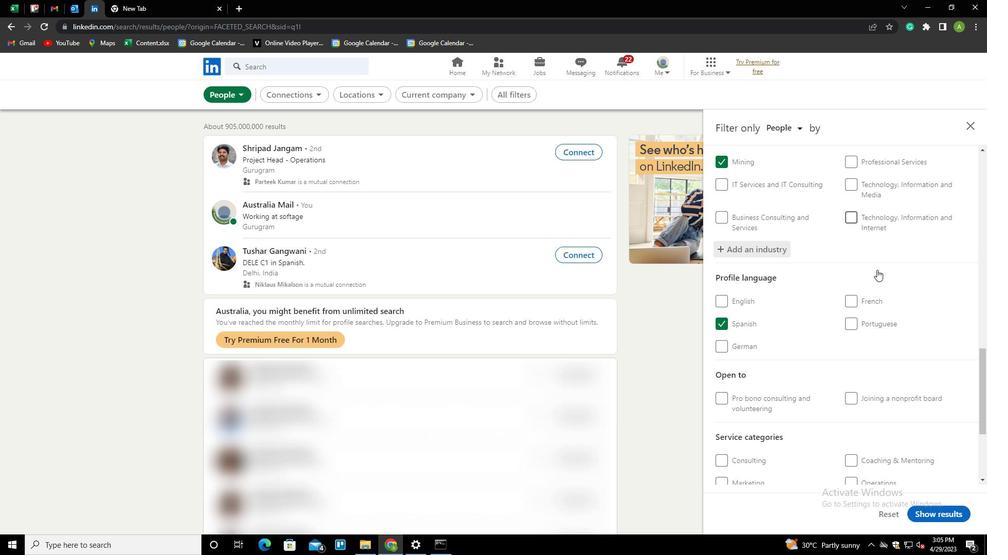 
Action: Mouse scrolled (877, 269) with delta (0, 0)
Screenshot: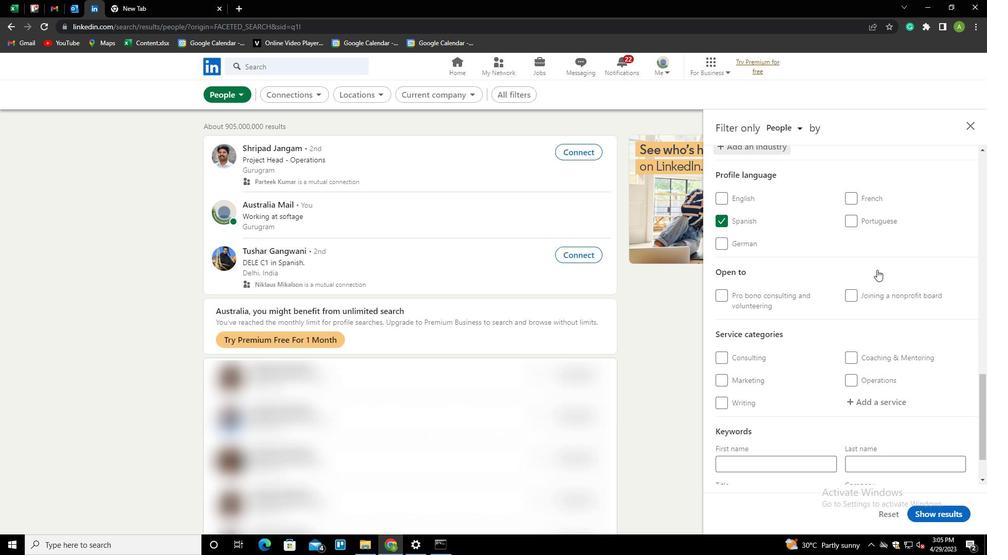 
Action: Mouse scrolled (877, 269) with delta (0, 0)
Screenshot: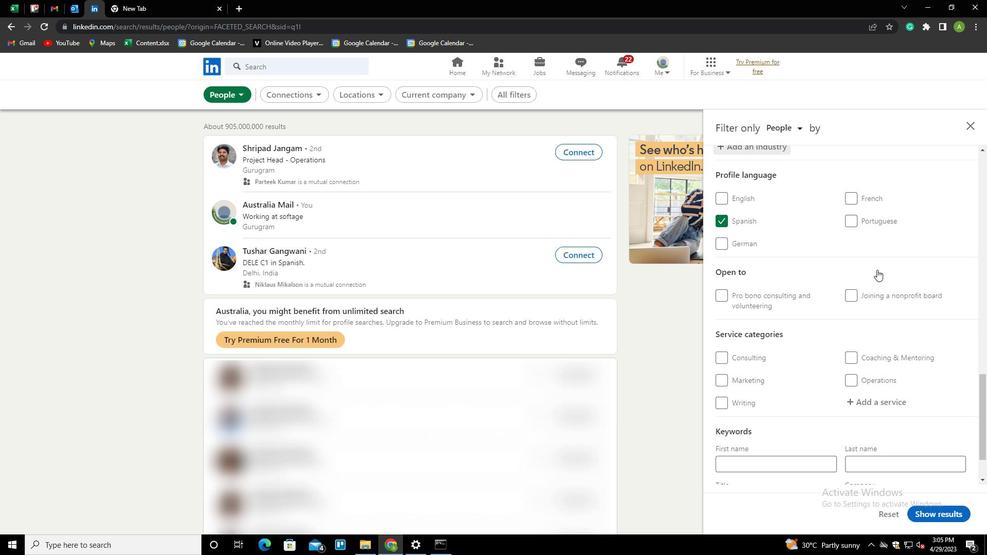 
Action: Mouse moved to (866, 336)
Screenshot: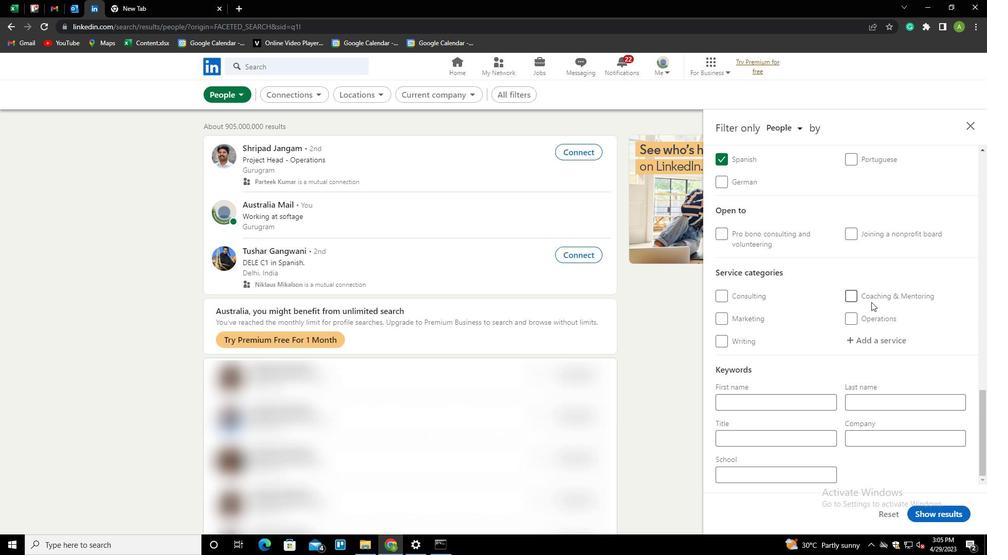
Action: Mouse pressed left at (866, 336)
Screenshot: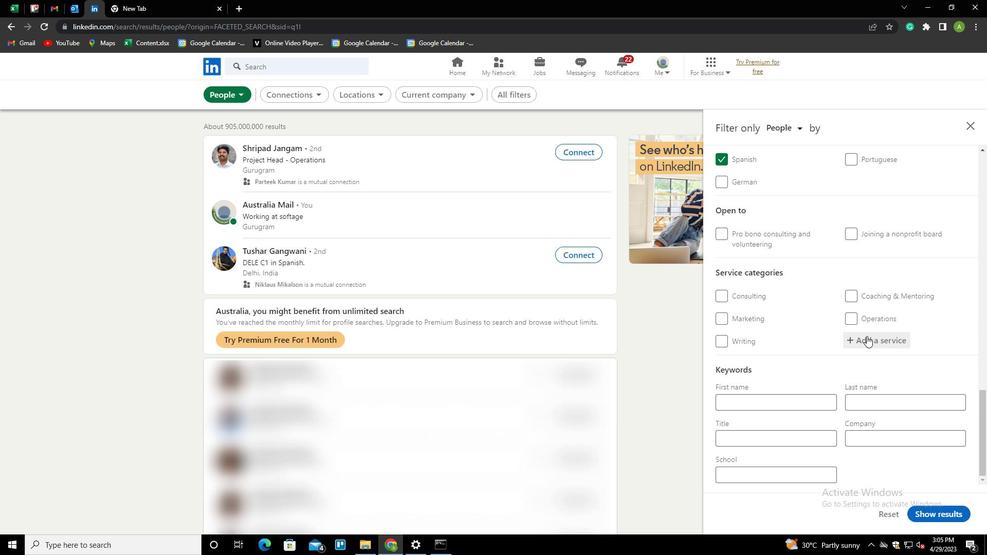 
Action: Mouse moved to (860, 333)
Screenshot: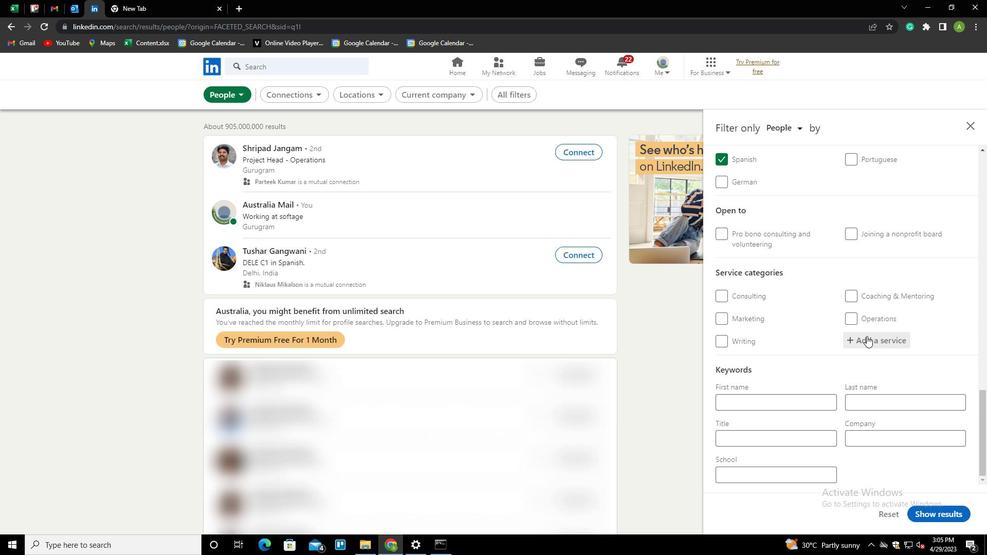 
Action: Key pressed <Key.shift>FINN<Key.backspace>A<Key.down><Key.enter>
Screenshot: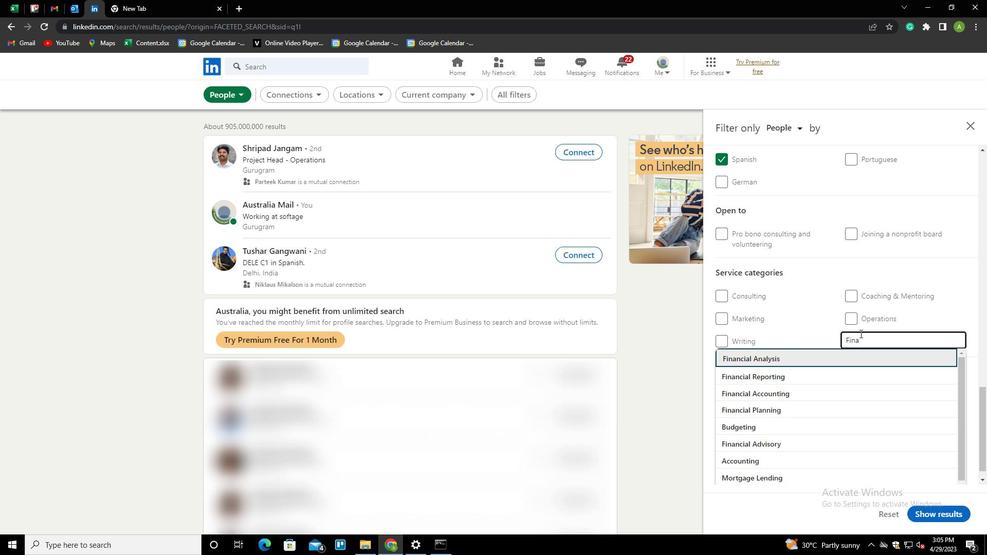 
Action: Mouse scrolled (860, 333) with delta (0, 0)
Screenshot: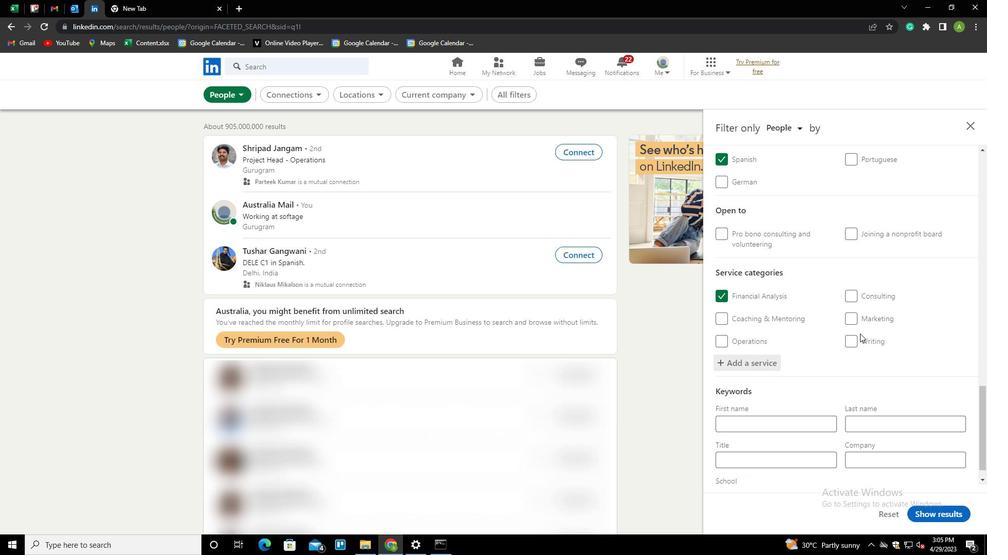 
Action: Mouse scrolled (860, 333) with delta (0, 0)
Screenshot: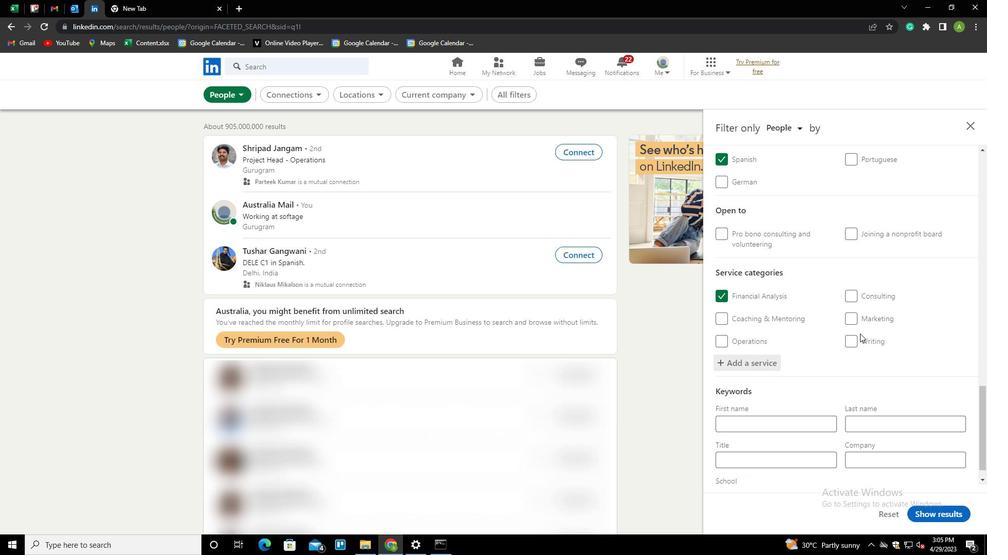 
Action: Mouse scrolled (860, 333) with delta (0, 0)
Screenshot: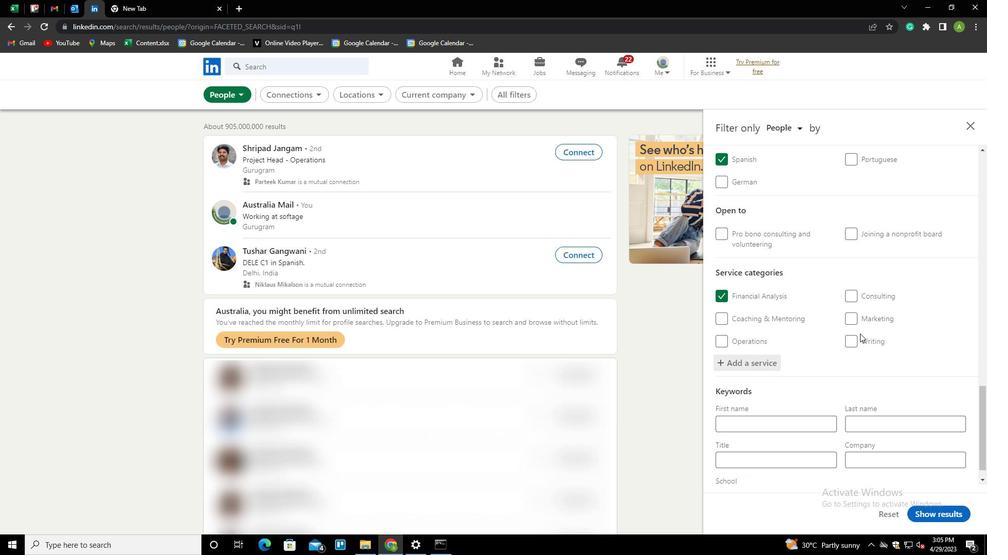 
Action: Mouse scrolled (860, 333) with delta (0, 0)
Screenshot: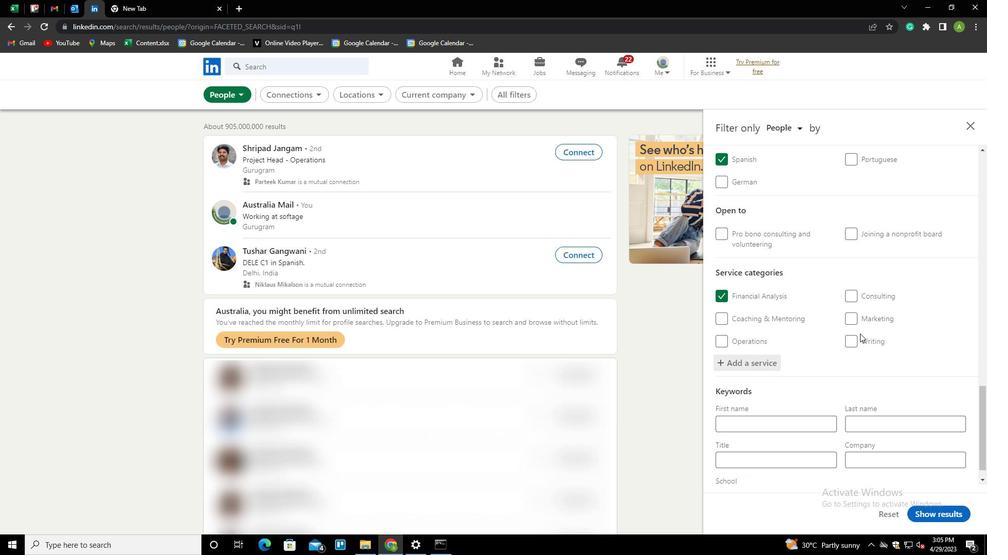 
Action: Mouse scrolled (860, 333) with delta (0, 0)
Screenshot: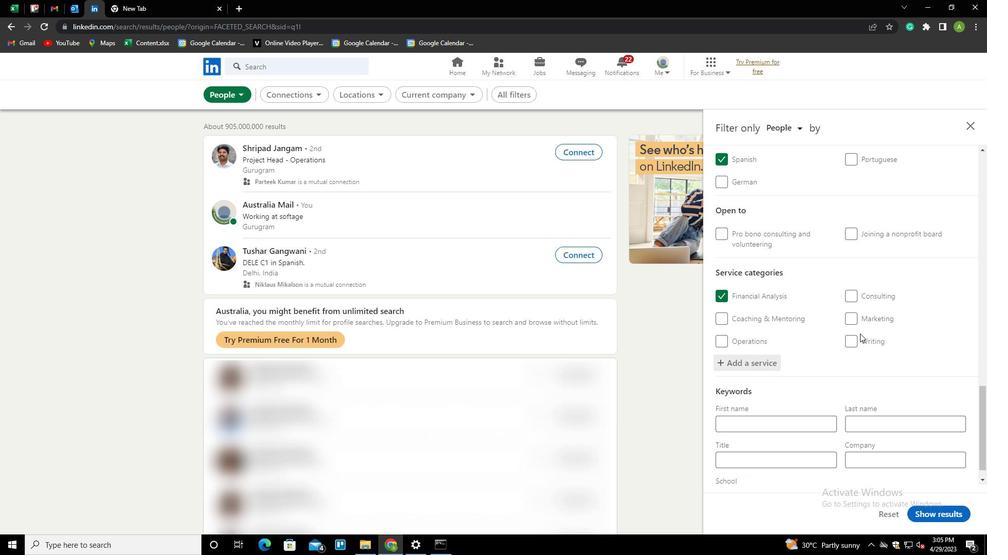
Action: Mouse scrolled (860, 333) with delta (0, 0)
Screenshot: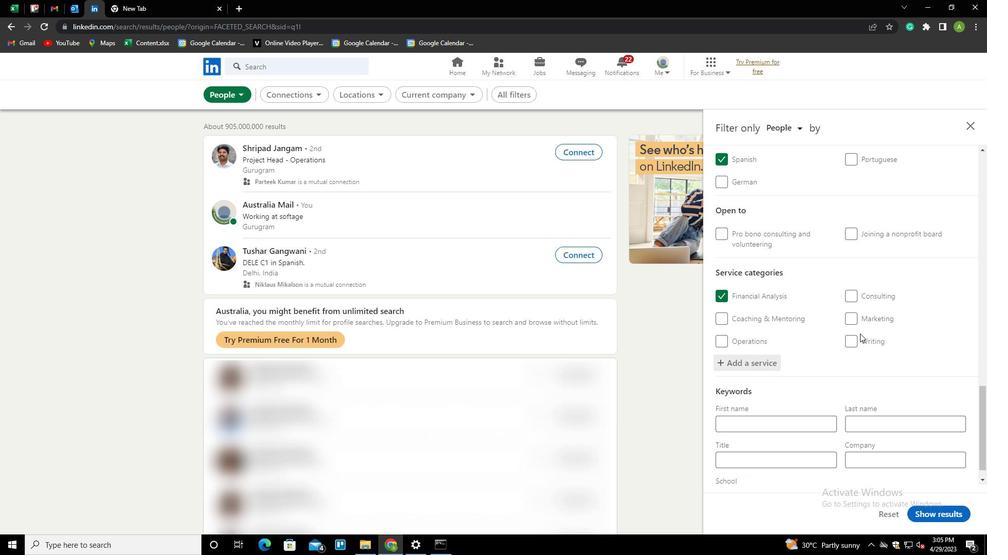 
Action: Mouse scrolled (860, 333) with delta (0, 0)
Screenshot: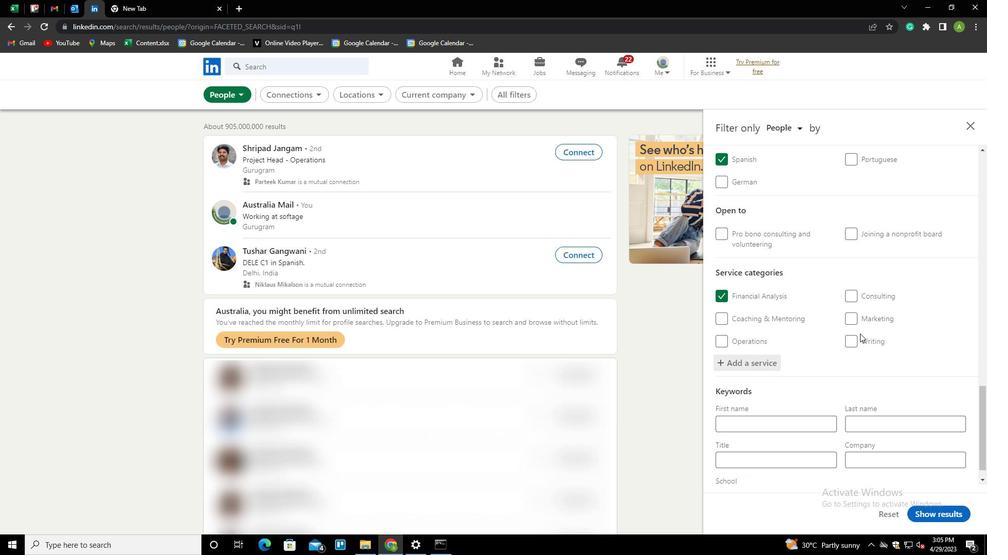 
Action: Mouse moved to (774, 437)
Screenshot: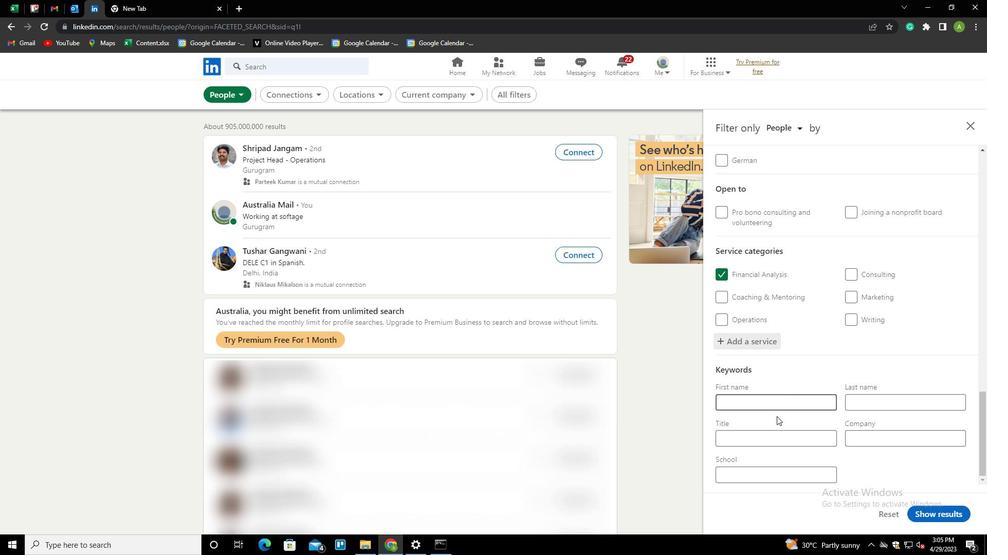 
Action: Mouse pressed left at (774, 437)
Screenshot: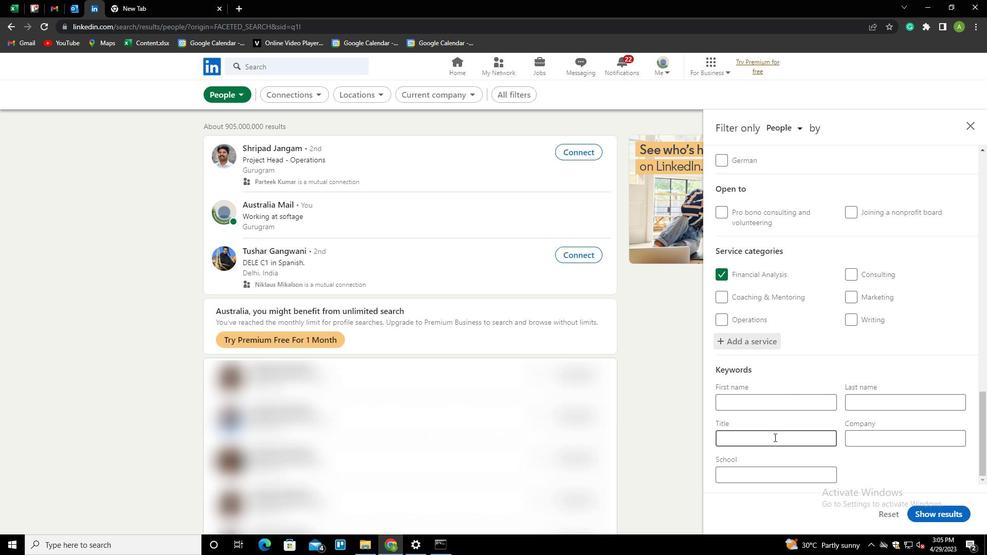 
Action: Key pressed <Key.shift>PRESIDENT
Screenshot: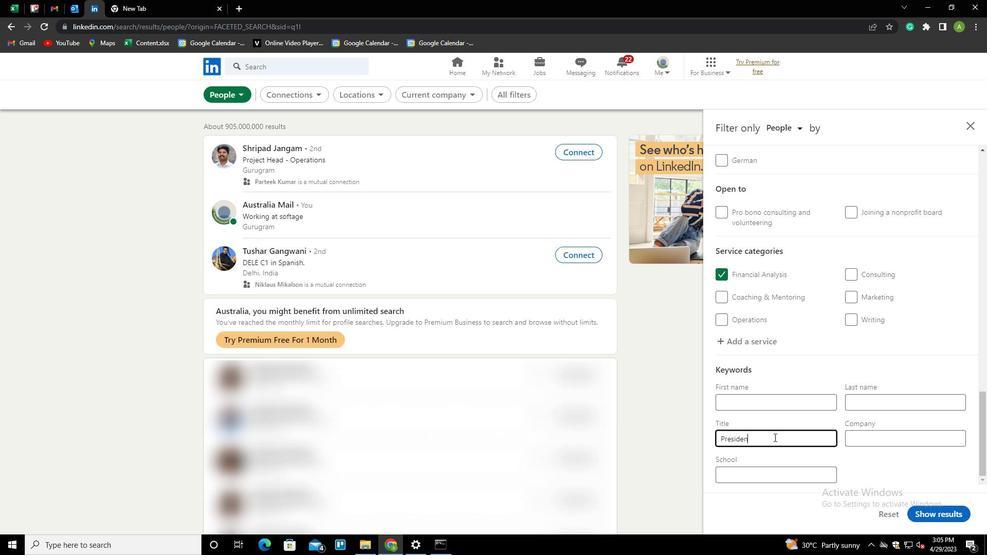
Action: Mouse moved to (854, 468)
Screenshot: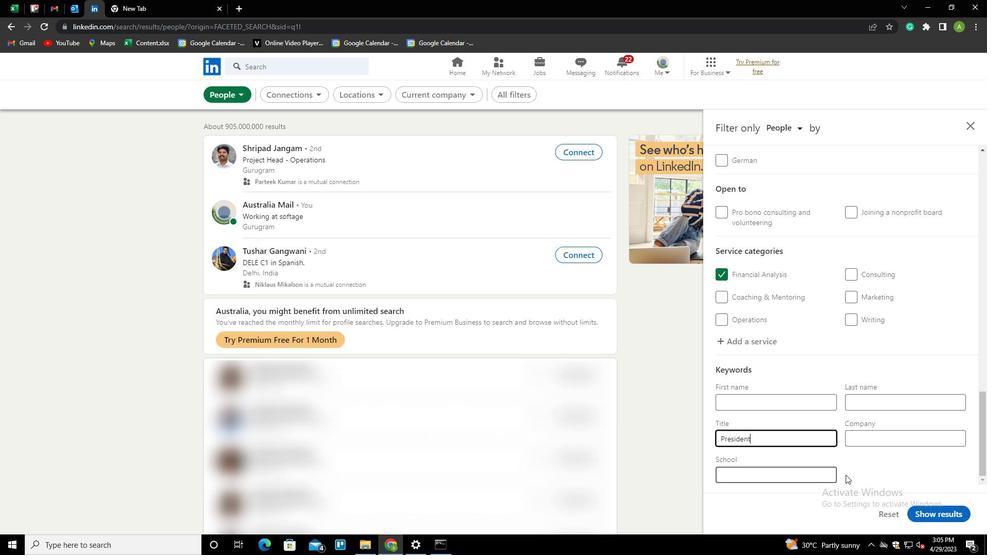 
Action: Mouse pressed left at (854, 468)
Screenshot: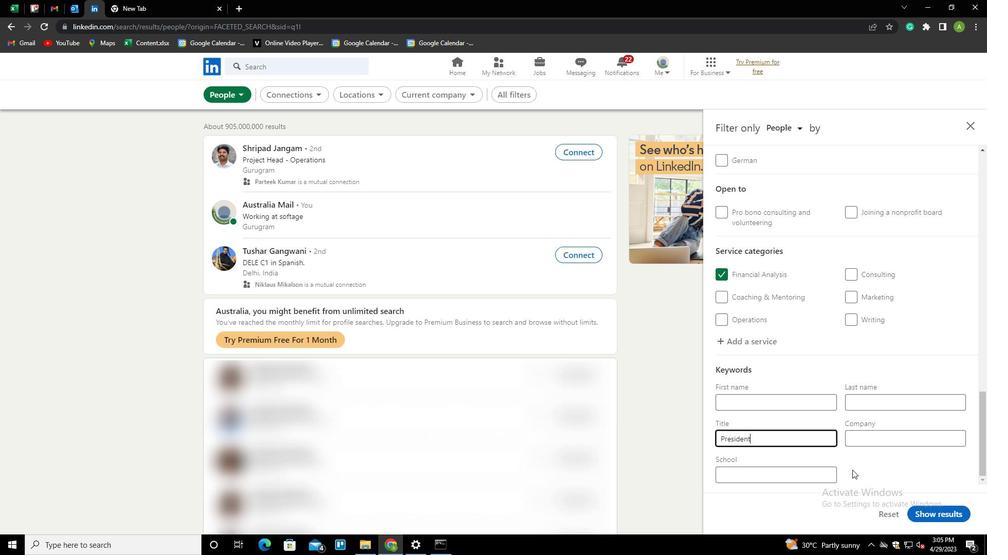 
Action: Mouse moved to (937, 512)
Screenshot: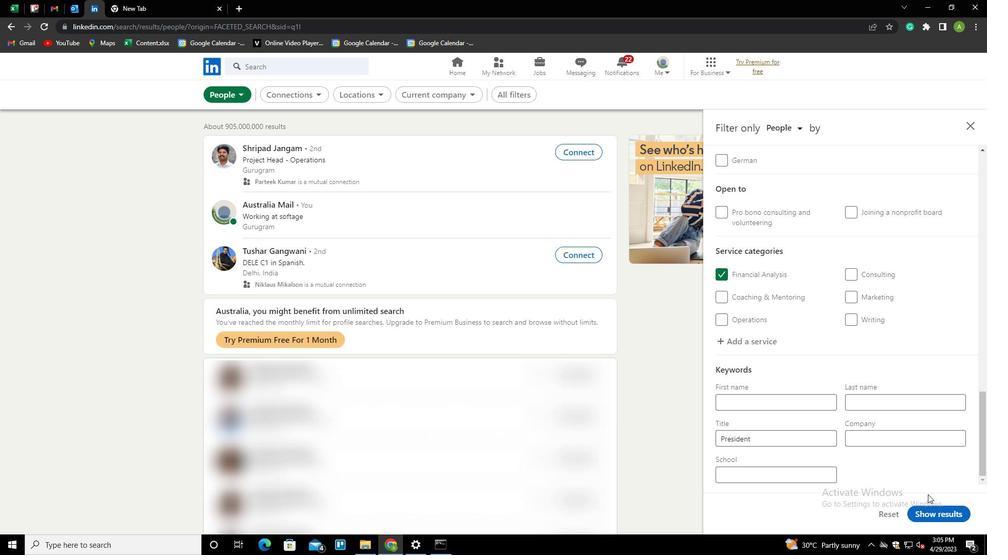 
Action: Mouse pressed left at (937, 512)
Screenshot: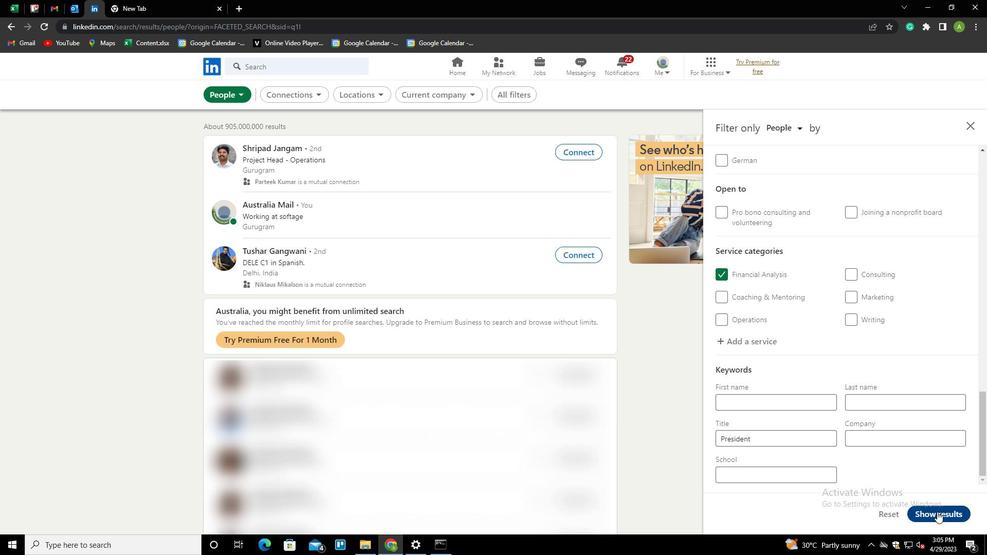
